 Task: Create a due date automation trigger when advanced on, on the wednesday before a card is due add fields without custom field "Resume" set to a number greater than 1 and lower or equal to 10 at 11:00 AM.
Action: Mouse moved to (1188, 91)
Screenshot: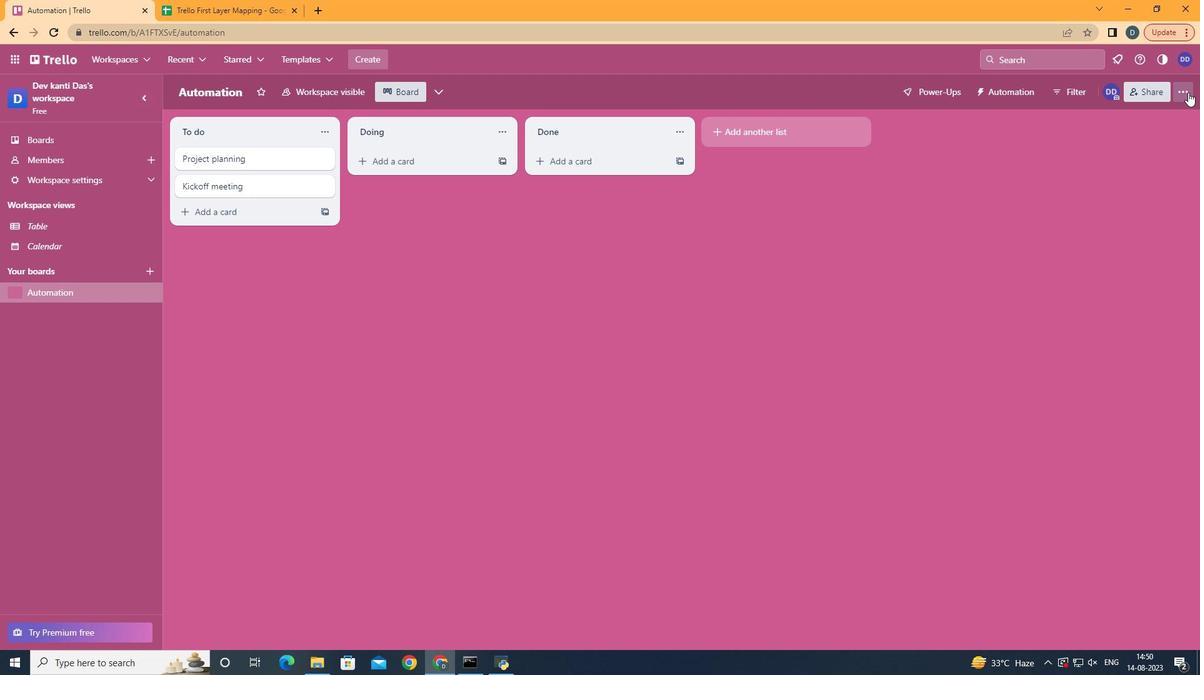 
Action: Mouse pressed left at (1188, 91)
Screenshot: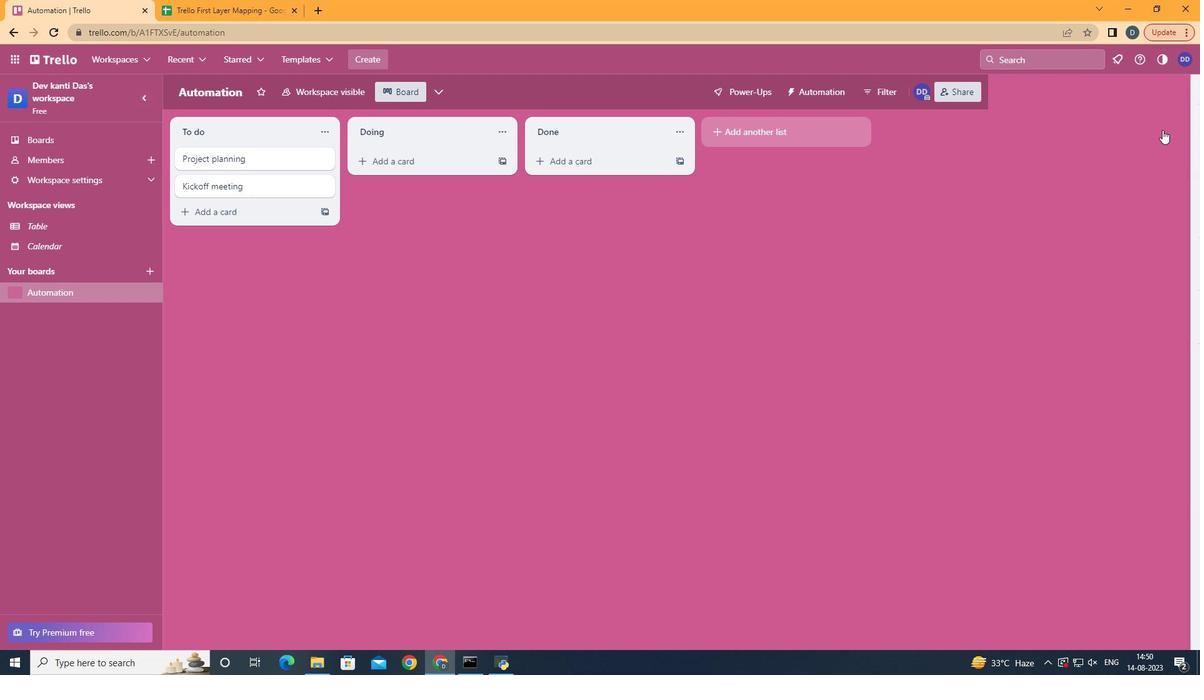 
Action: Mouse moved to (1111, 263)
Screenshot: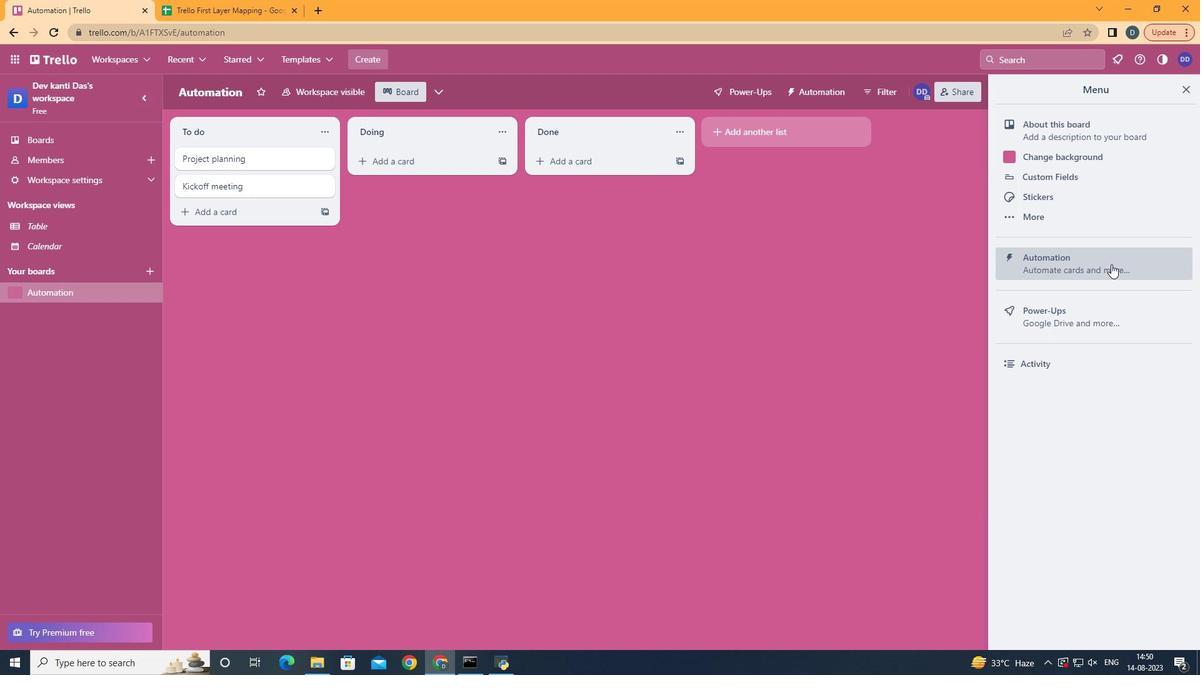 
Action: Mouse pressed left at (1111, 263)
Screenshot: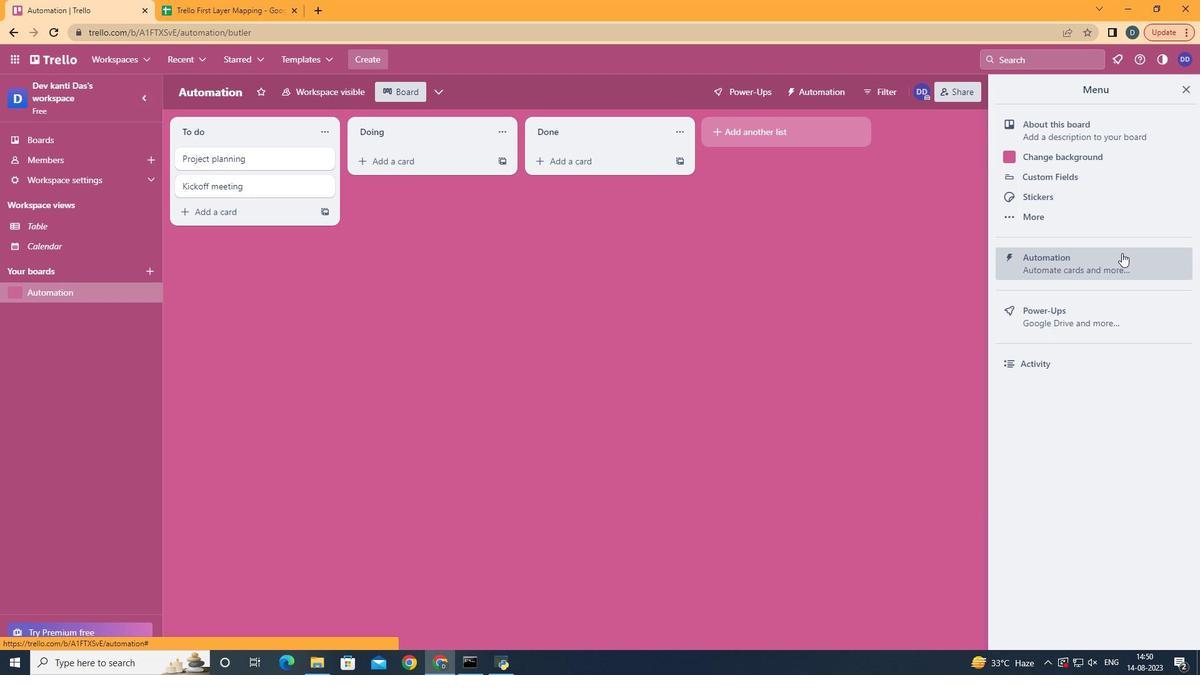 
Action: Mouse moved to (260, 247)
Screenshot: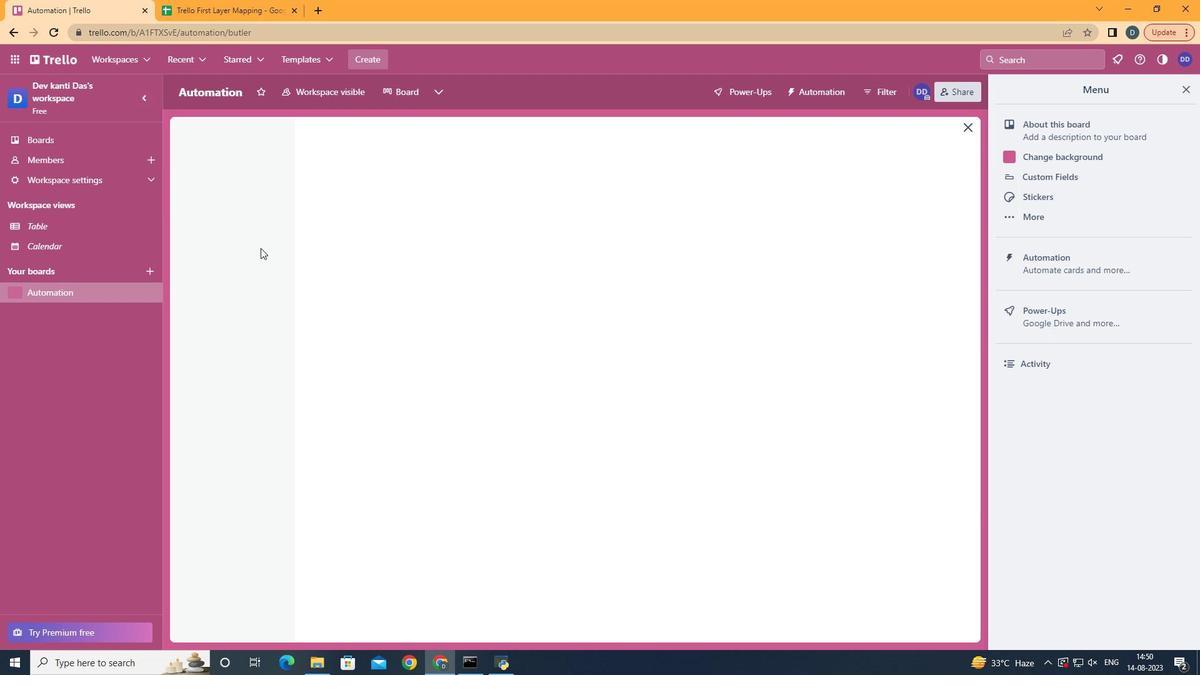
Action: Mouse pressed left at (260, 247)
Screenshot: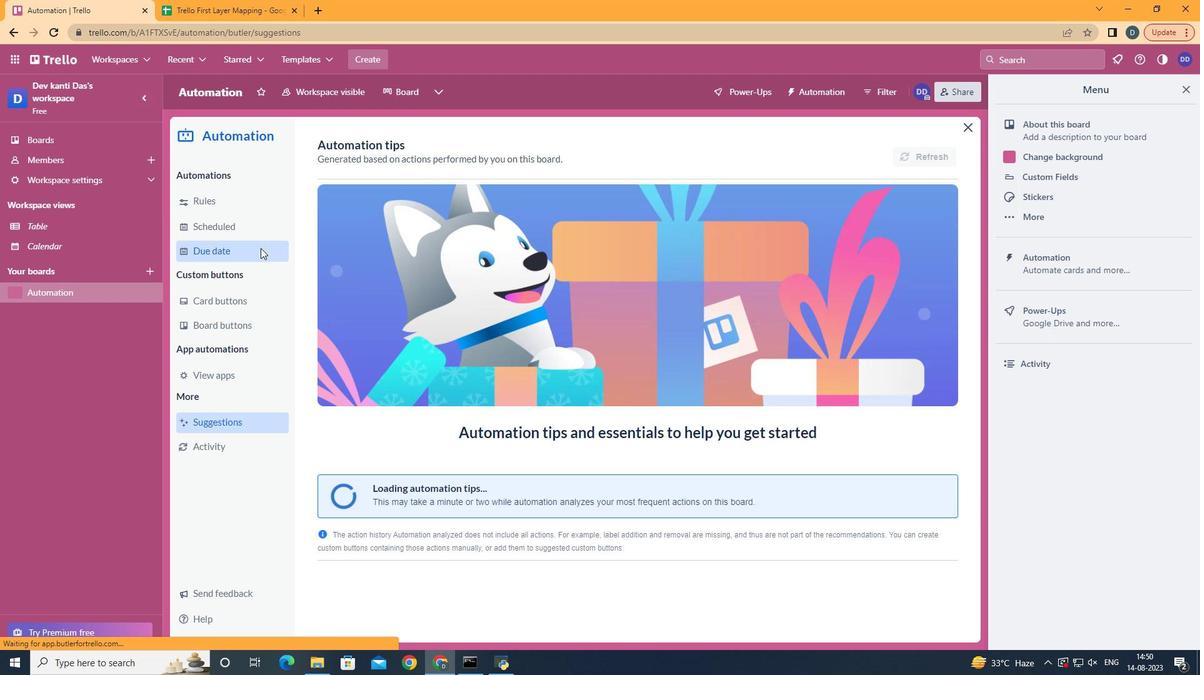 
Action: Mouse moved to (881, 147)
Screenshot: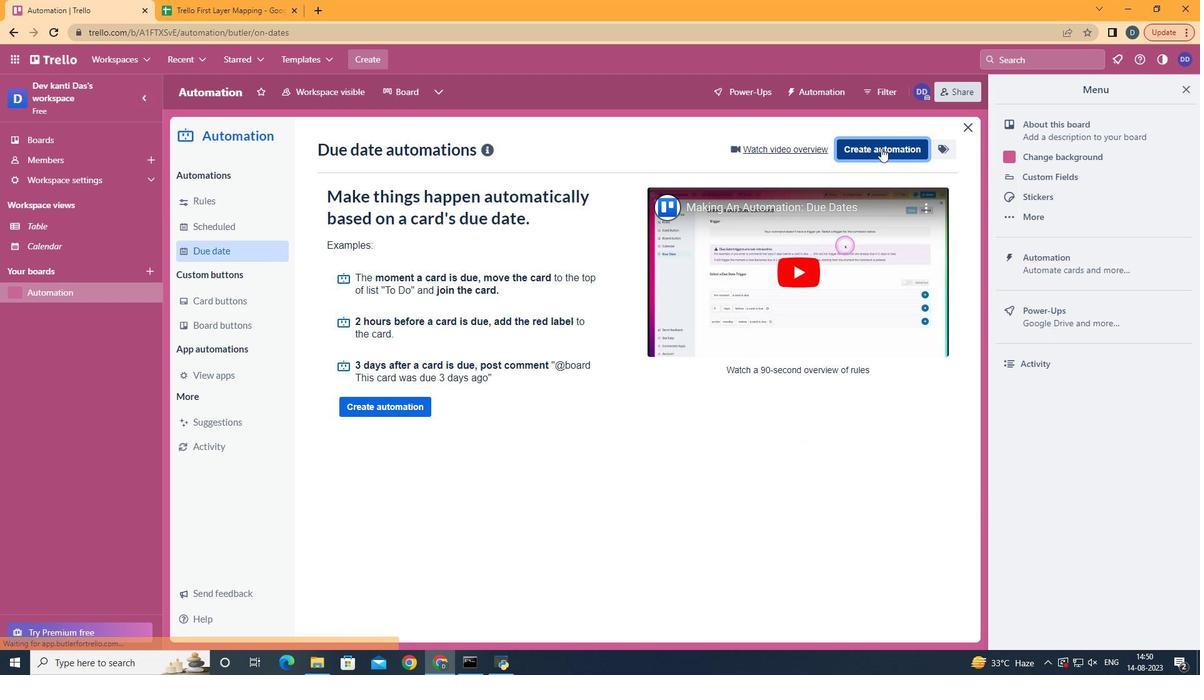 
Action: Mouse pressed left at (881, 147)
Screenshot: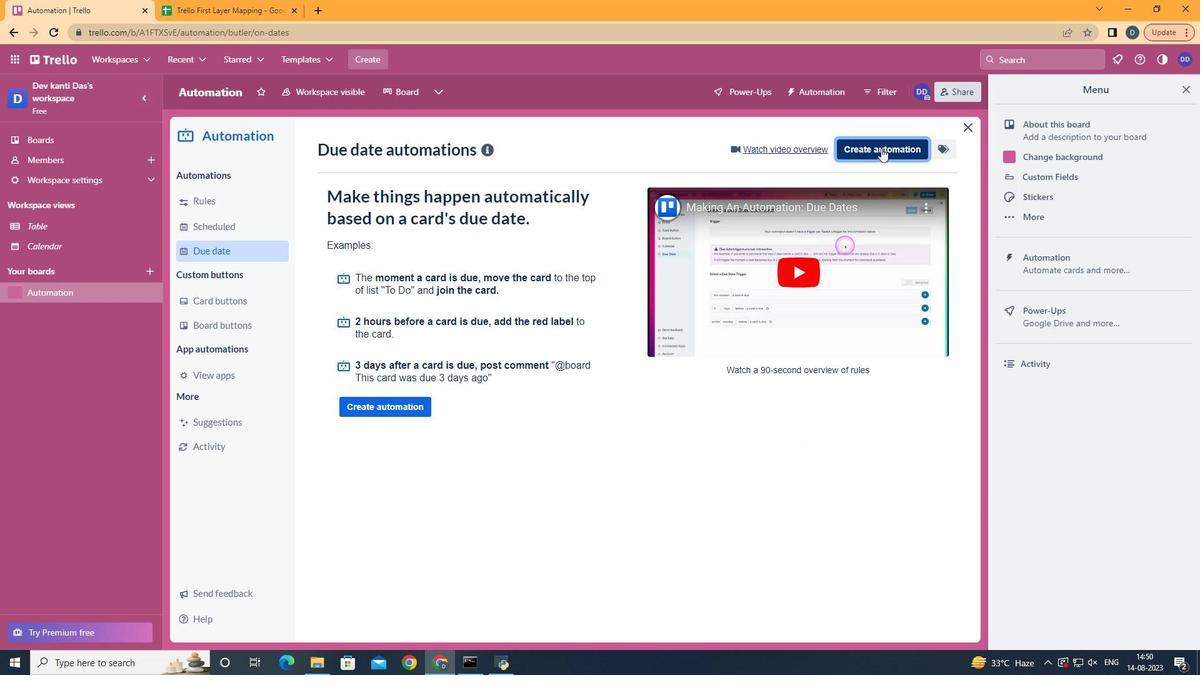 
Action: Mouse moved to (653, 268)
Screenshot: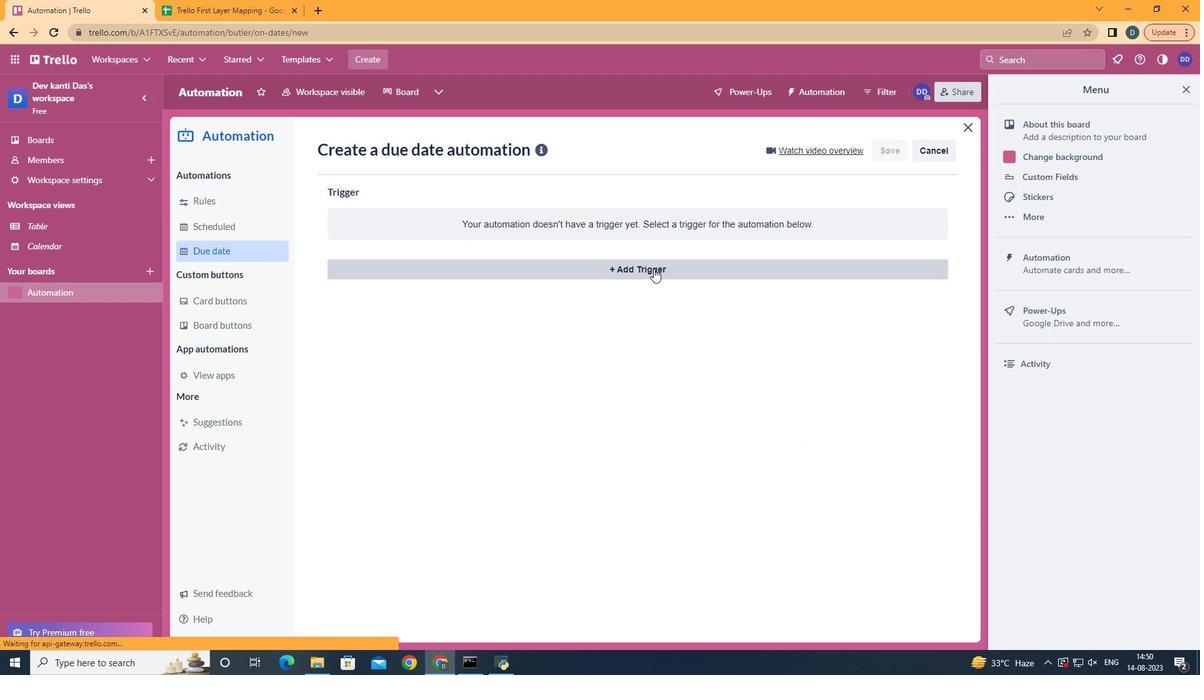 
Action: Mouse pressed left at (653, 268)
Screenshot: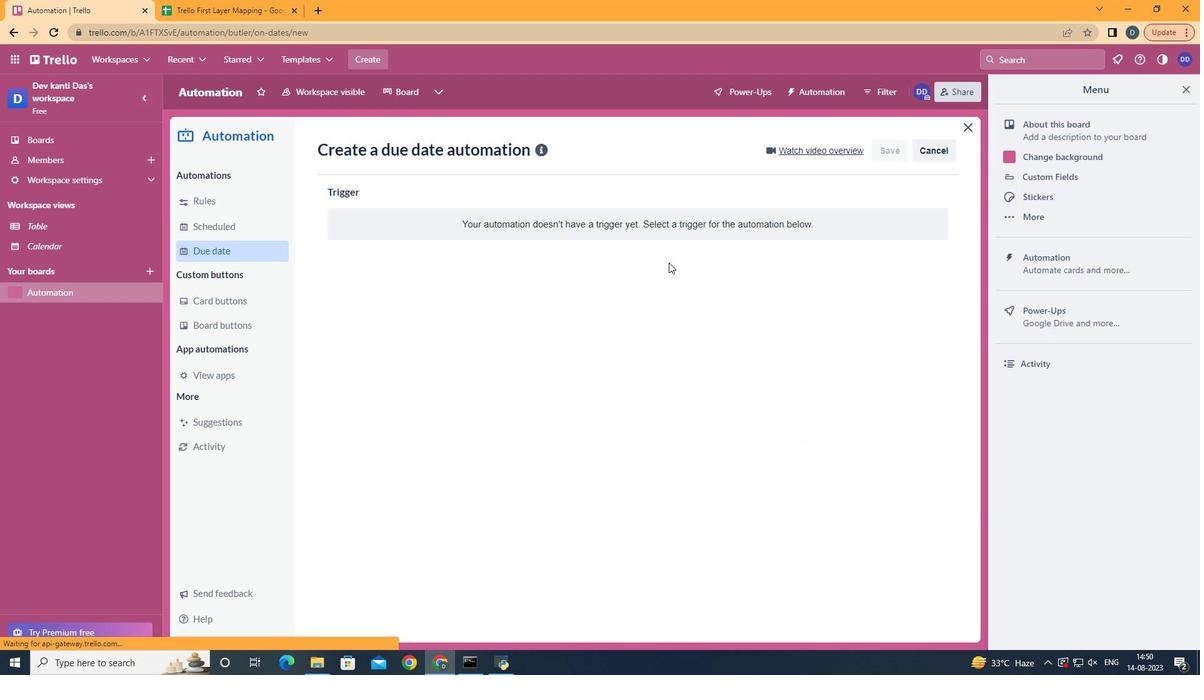 
Action: Mouse moved to (420, 370)
Screenshot: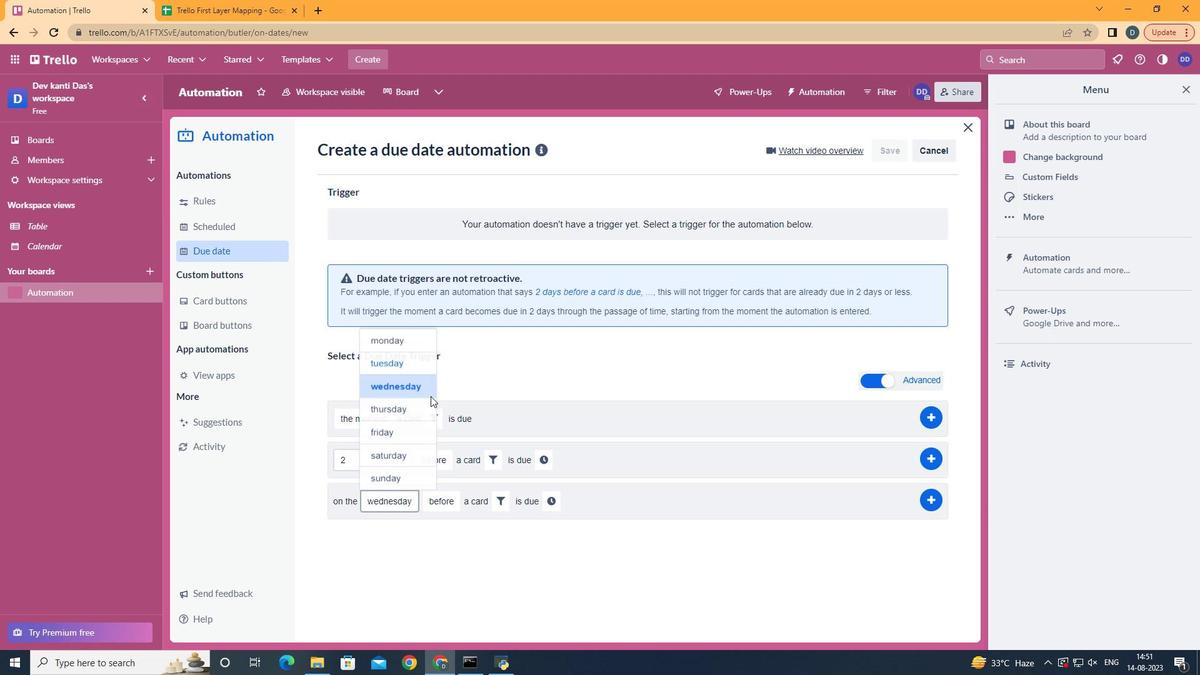 
Action: Mouse pressed left at (420, 370)
Screenshot: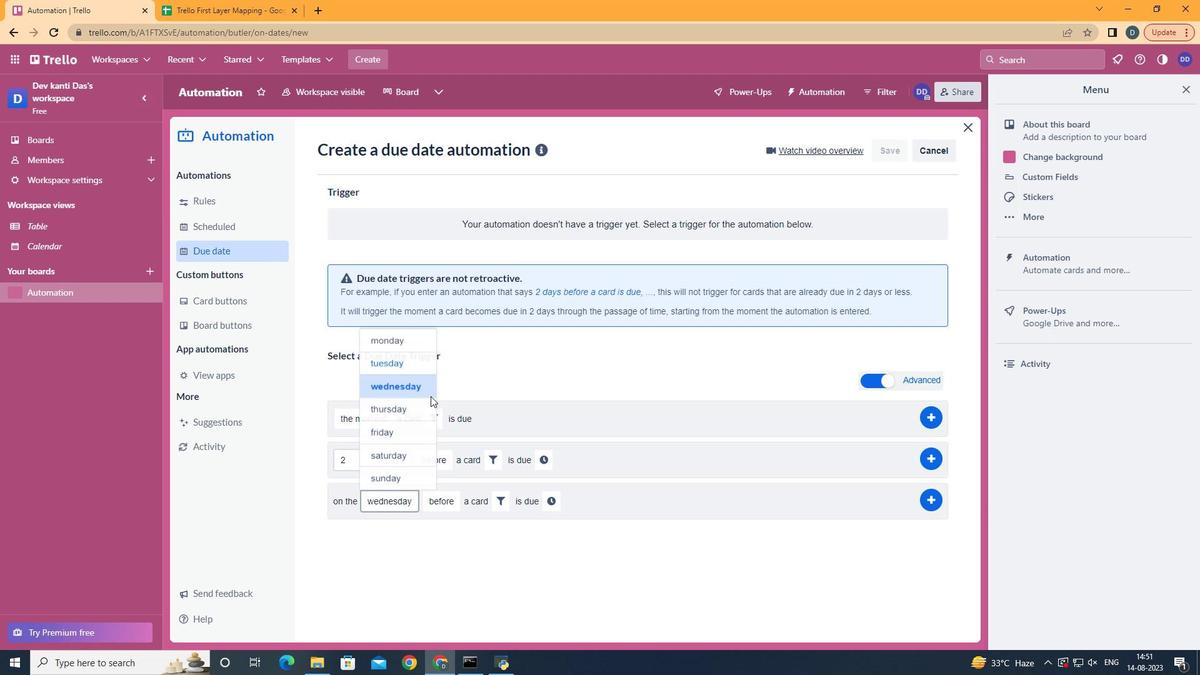 
Action: Mouse moved to (495, 492)
Screenshot: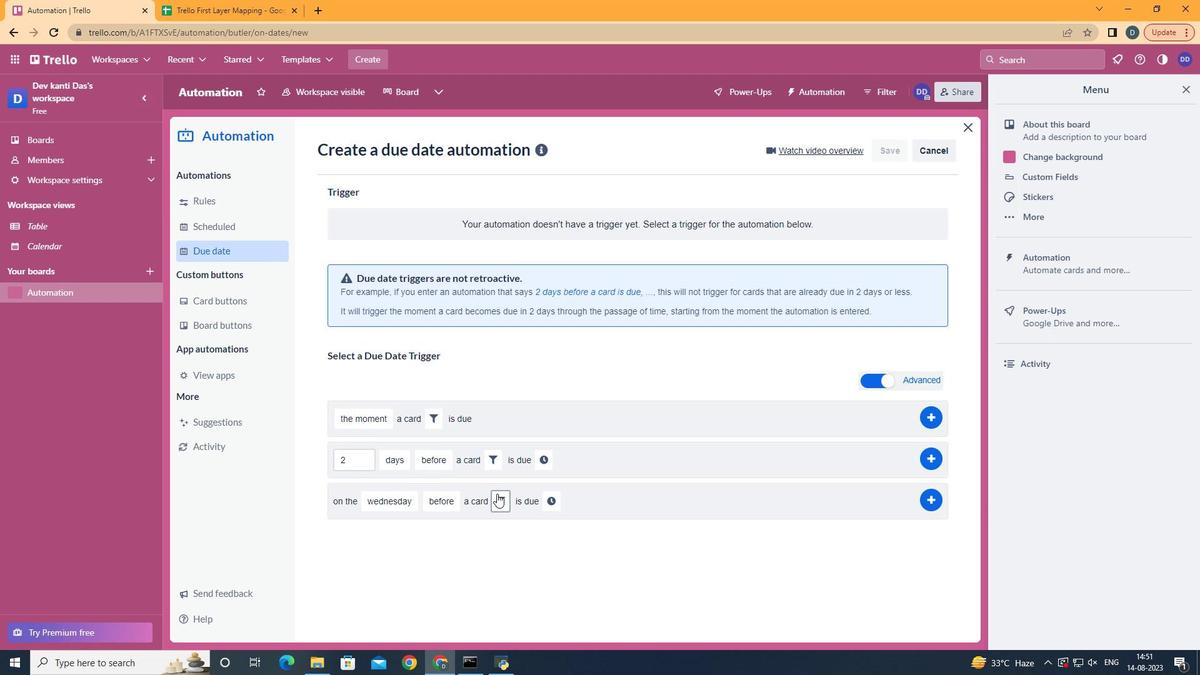 
Action: Mouse pressed left at (495, 492)
Screenshot: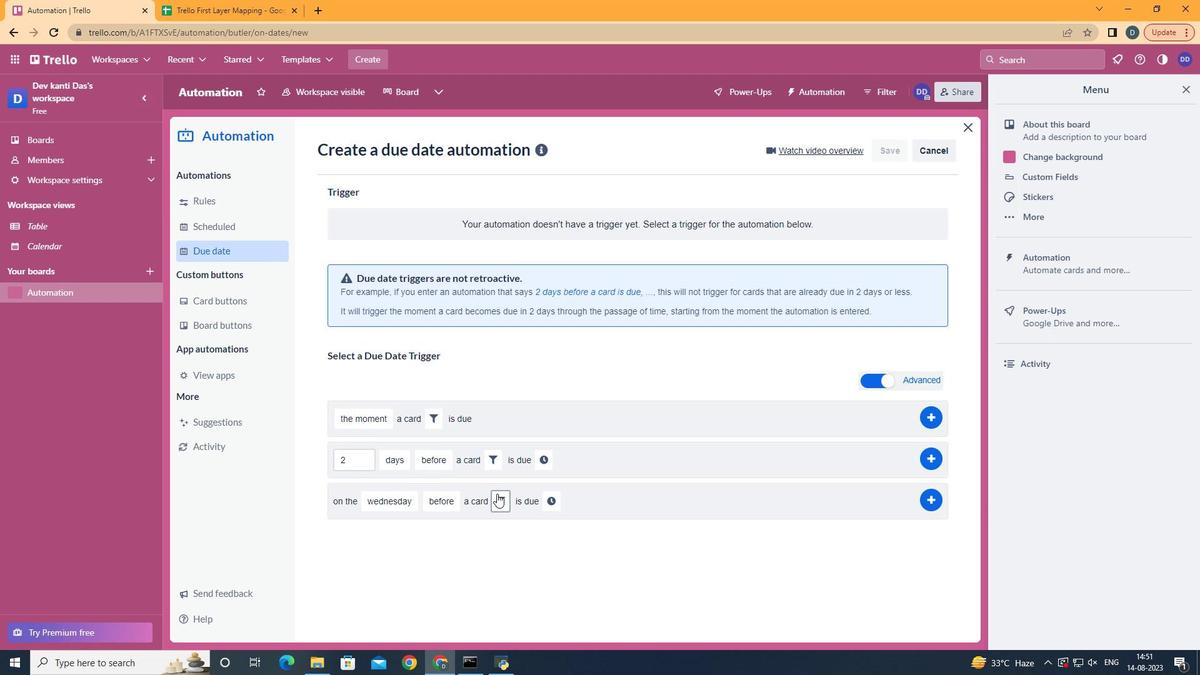 
Action: Mouse moved to (709, 547)
Screenshot: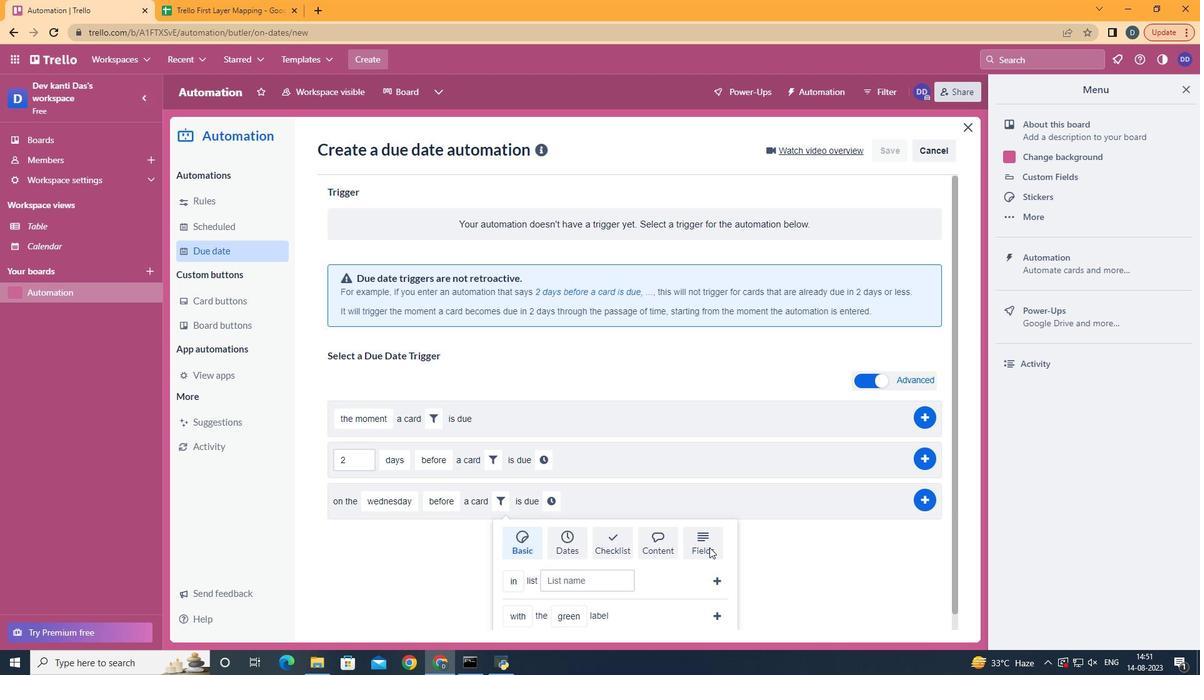 
Action: Mouse pressed left at (709, 547)
Screenshot: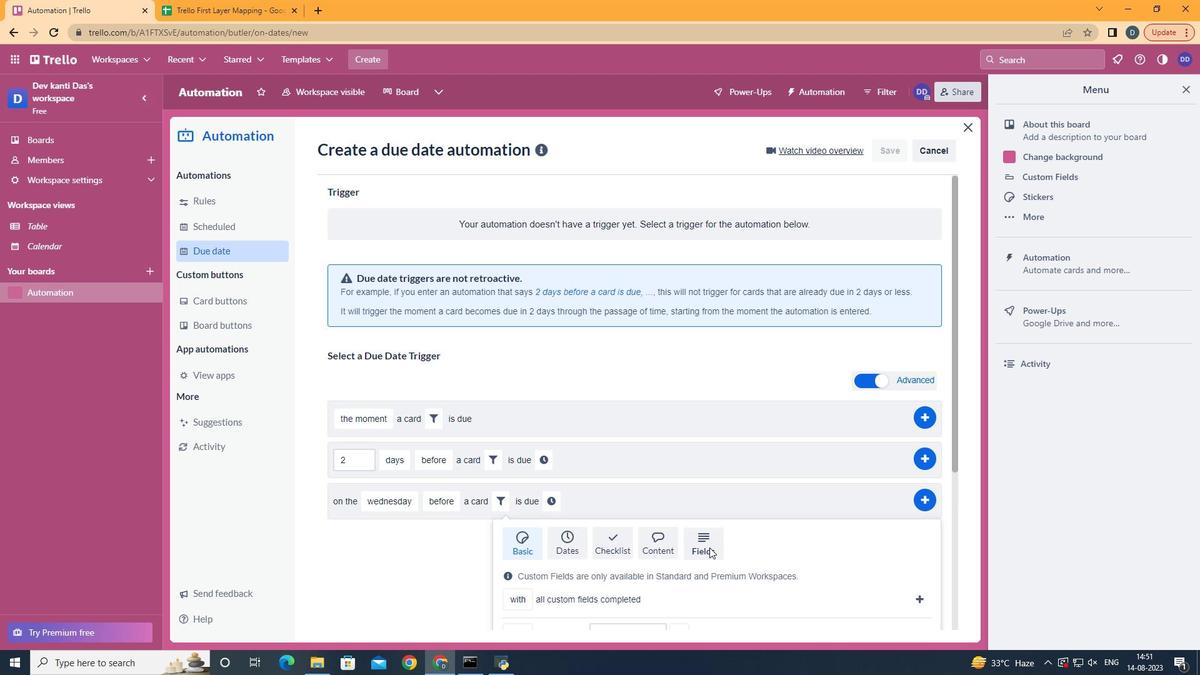 
Action: Mouse scrolled (709, 546) with delta (0, 0)
Screenshot: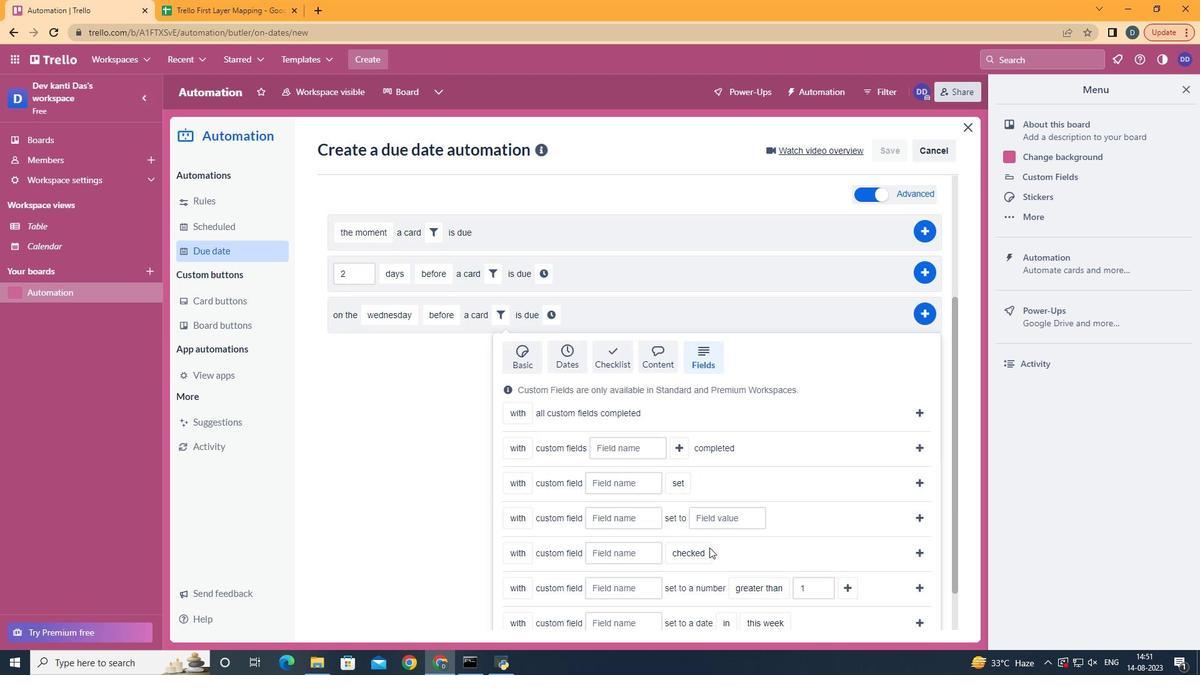 
Action: Mouse scrolled (709, 546) with delta (0, 0)
Screenshot: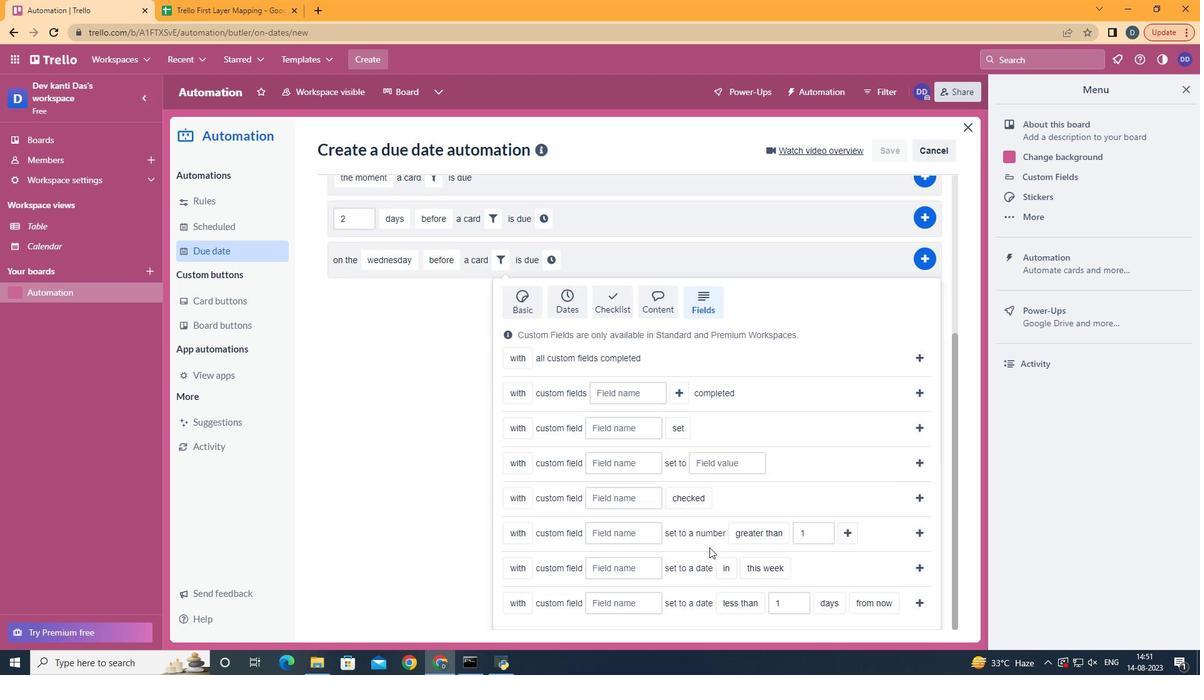 
Action: Mouse scrolled (709, 546) with delta (0, 0)
Screenshot: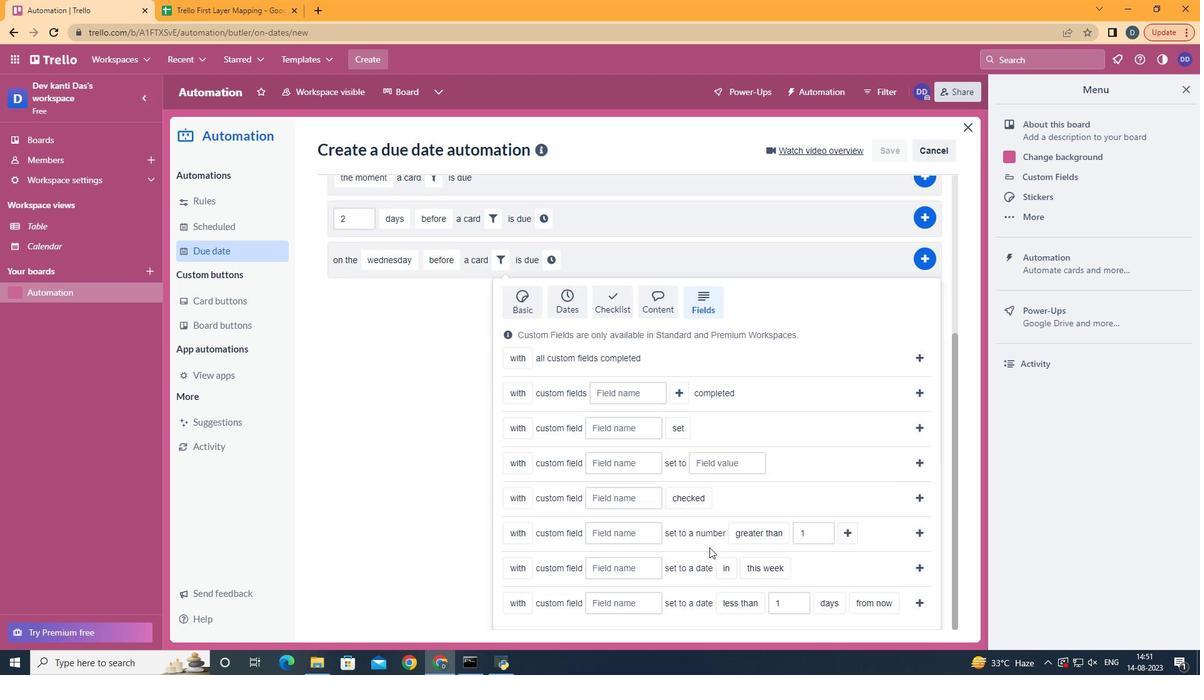 
Action: Mouse scrolled (709, 546) with delta (0, 0)
Screenshot: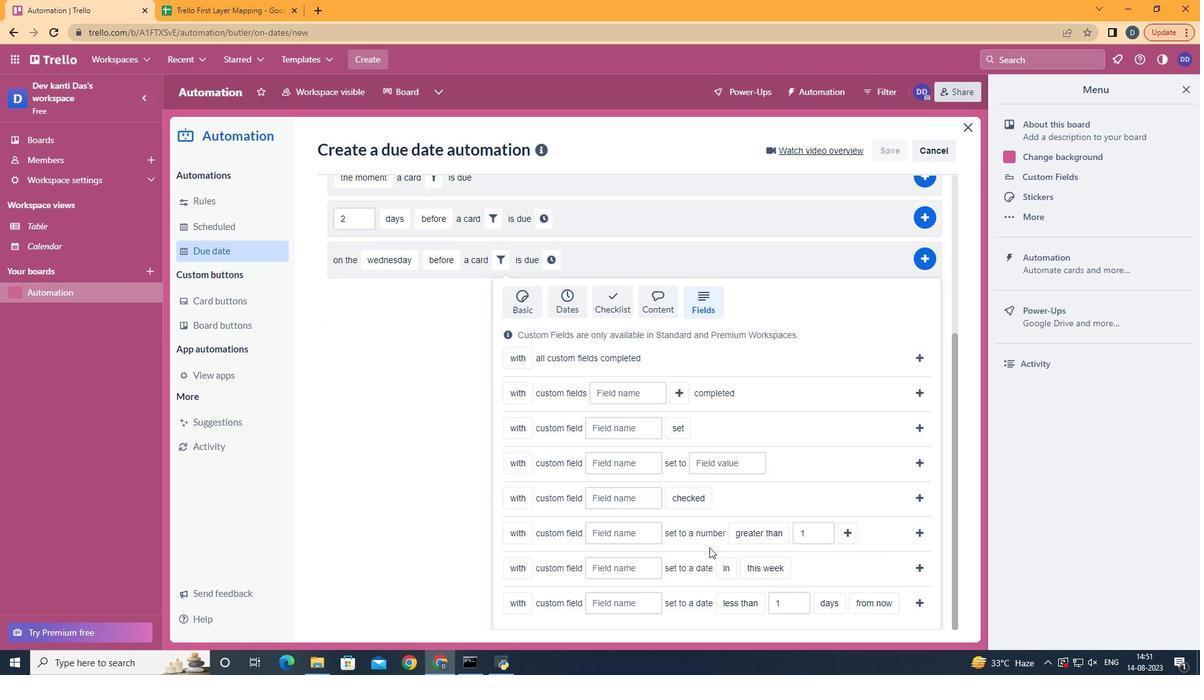 
Action: Mouse scrolled (709, 546) with delta (0, 0)
Screenshot: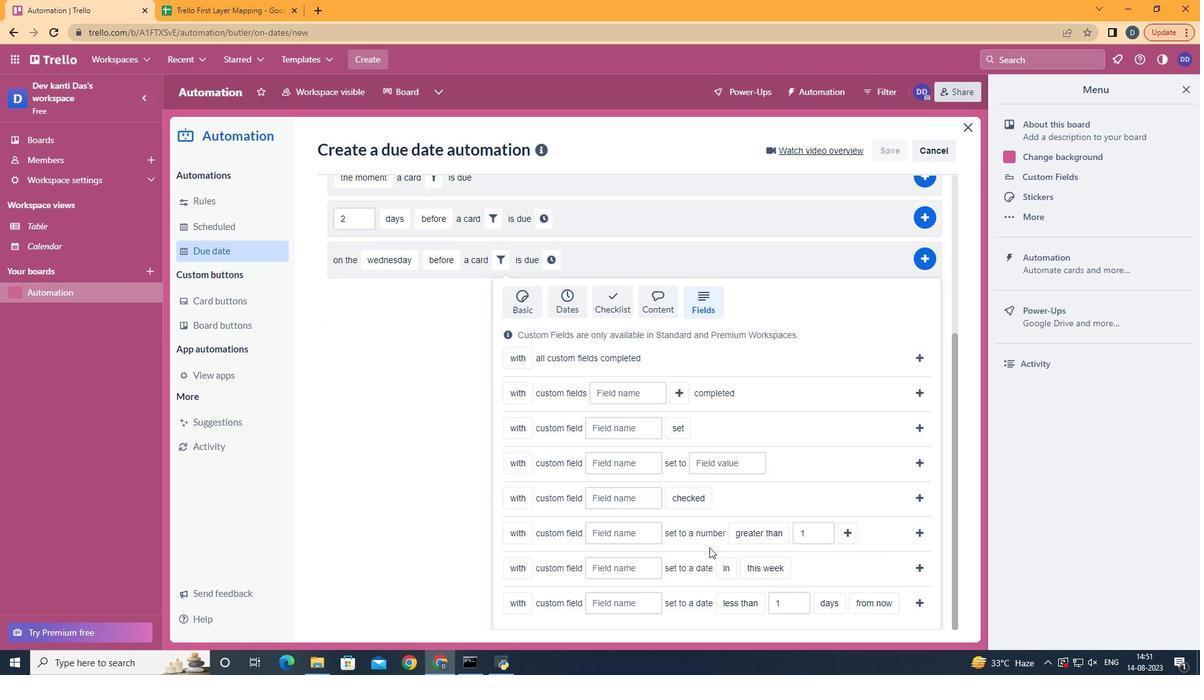
Action: Mouse scrolled (709, 546) with delta (0, 0)
Screenshot: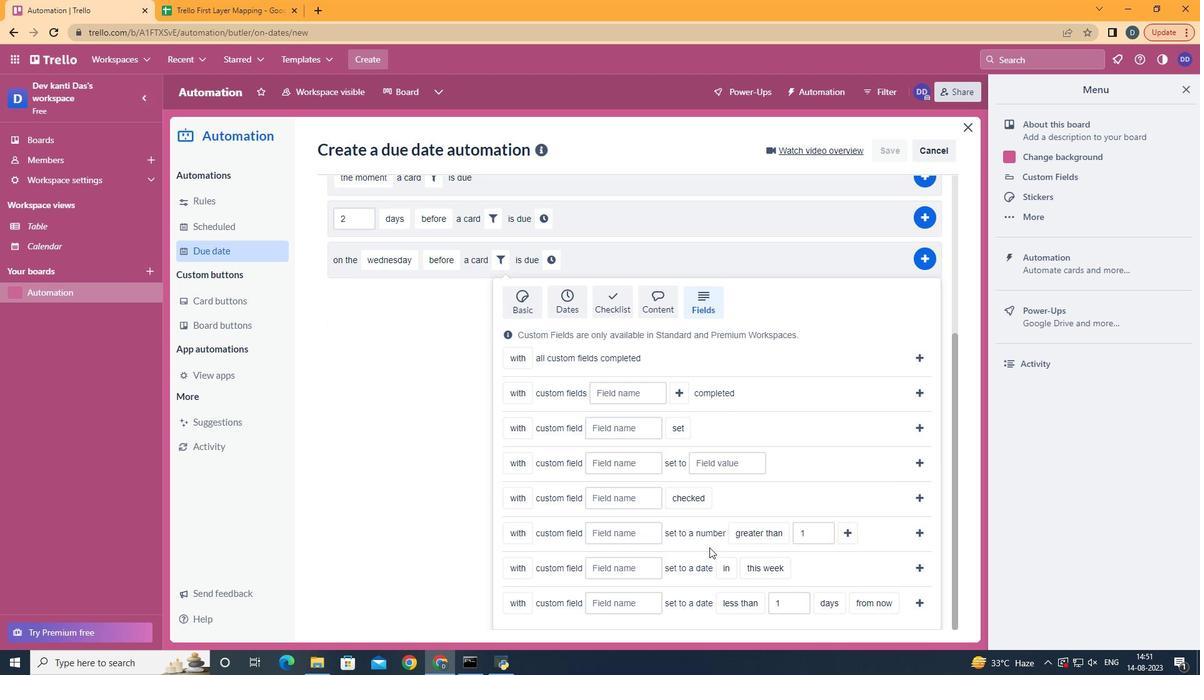 
Action: Mouse scrolled (709, 546) with delta (0, 0)
Screenshot: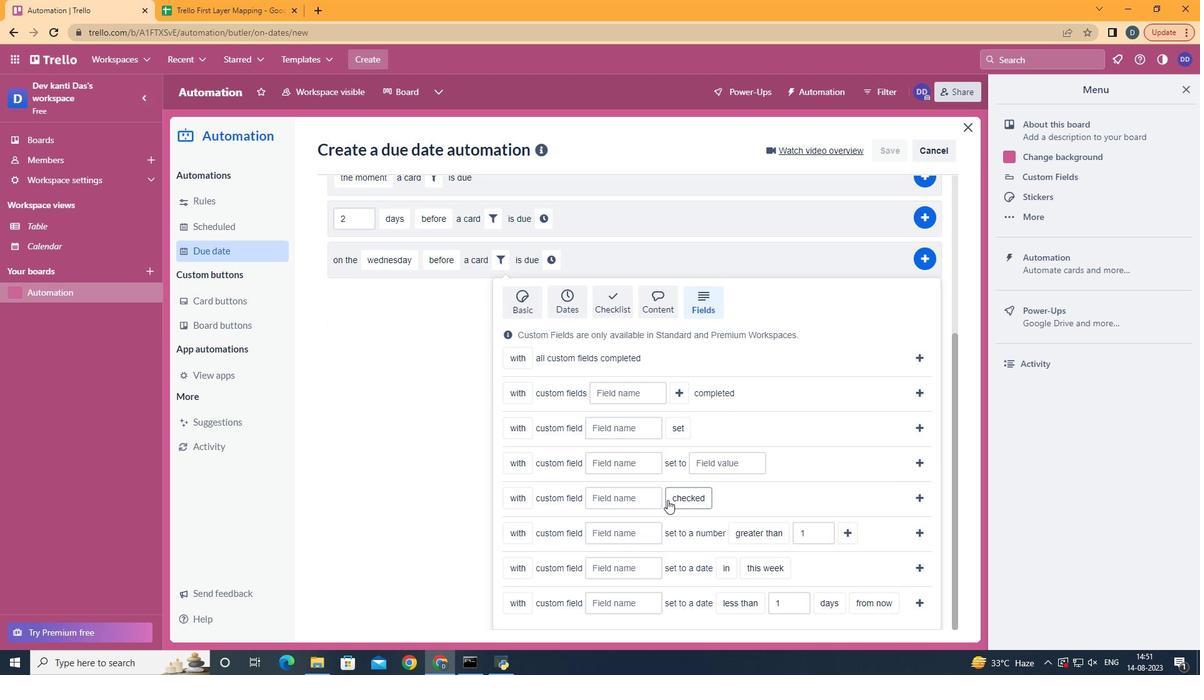 
Action: Mouse scrolled (709, 546) with delta (0, 0)
Screenshot: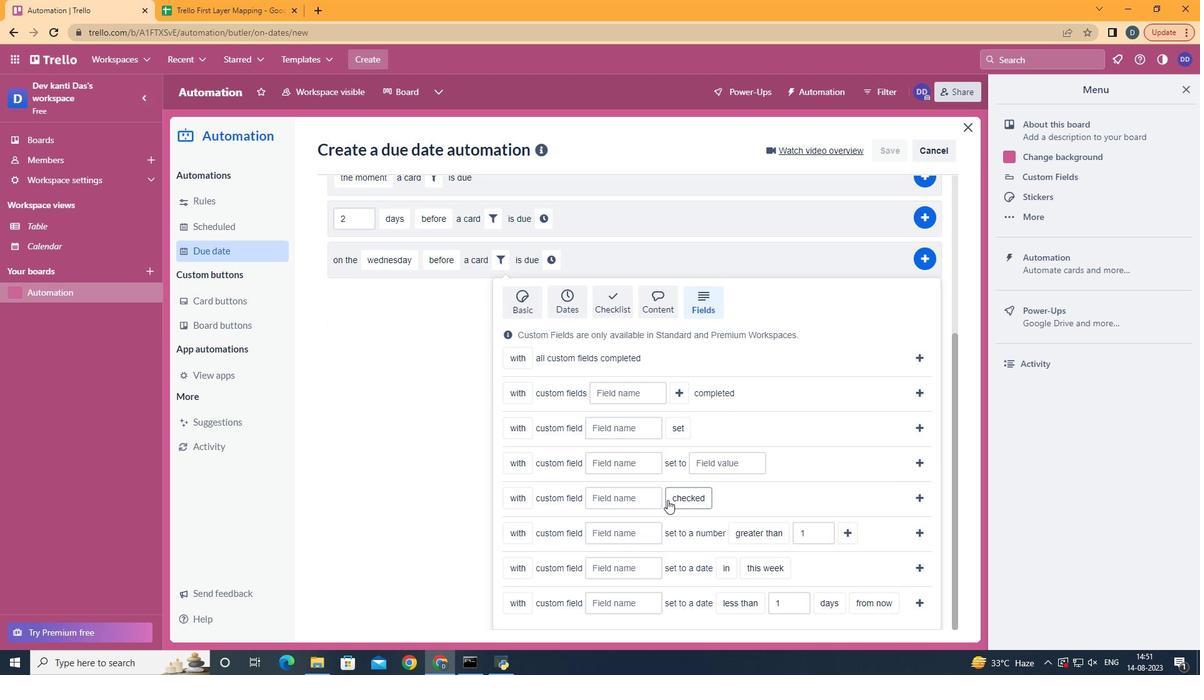 
Action: Mouse scrolled (709, 546) with delta (0, 0)
Screenshot: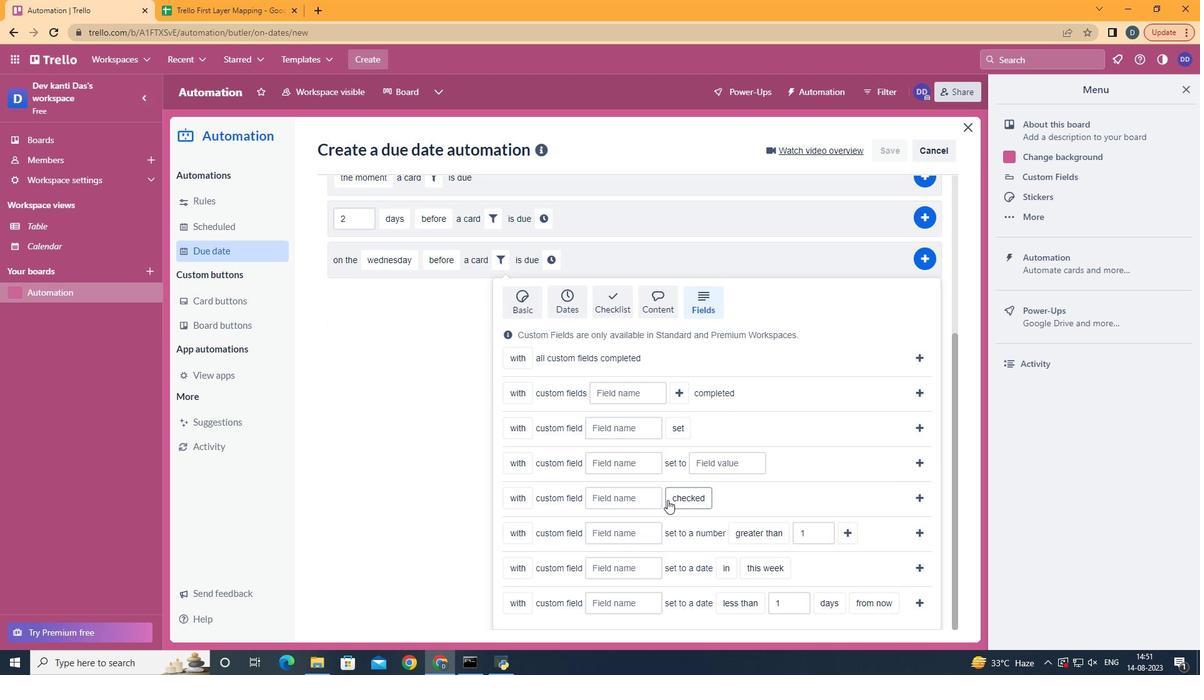 
Action: Mouse moved to (709, 544)
Screenshot: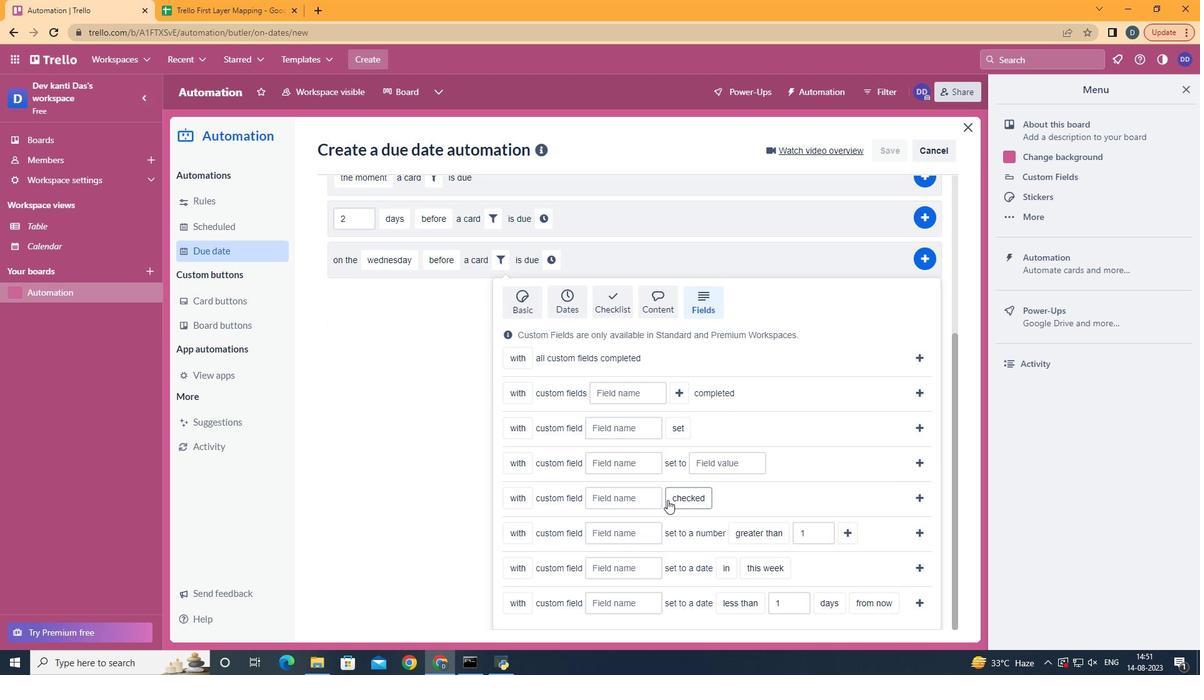 
Action: Mouse scrolled (709, 546) with delta (0, 0)
Screenshot: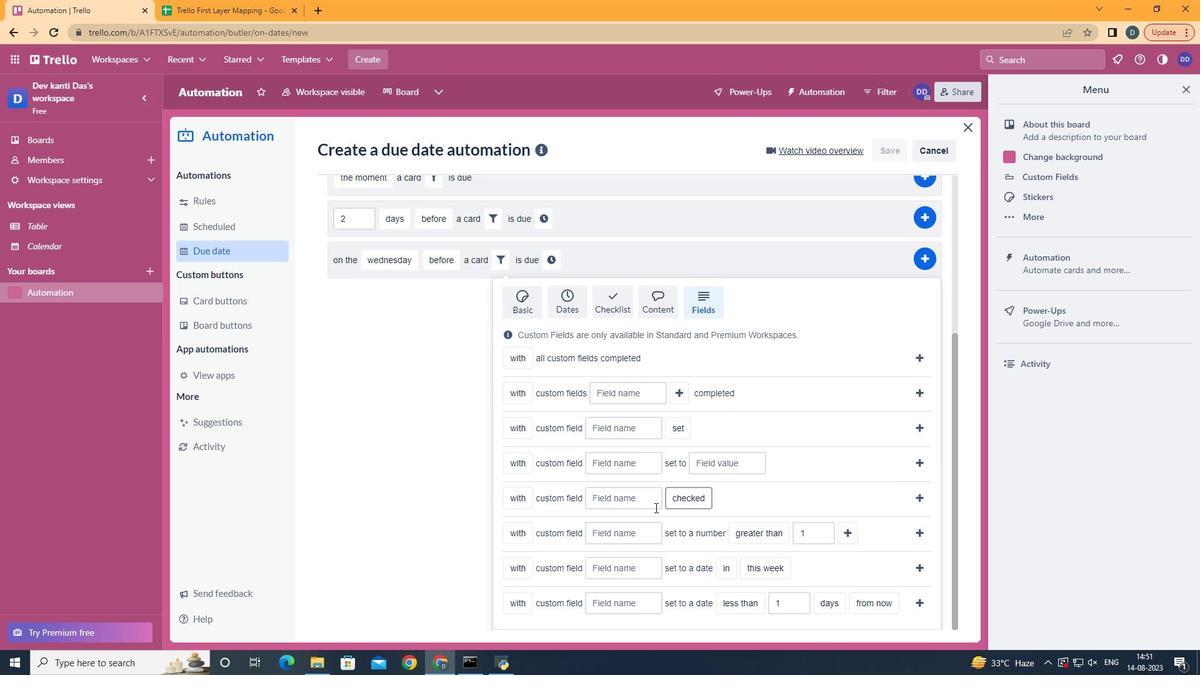 
Action: Mouse moved to (629, 557)
Screenshot: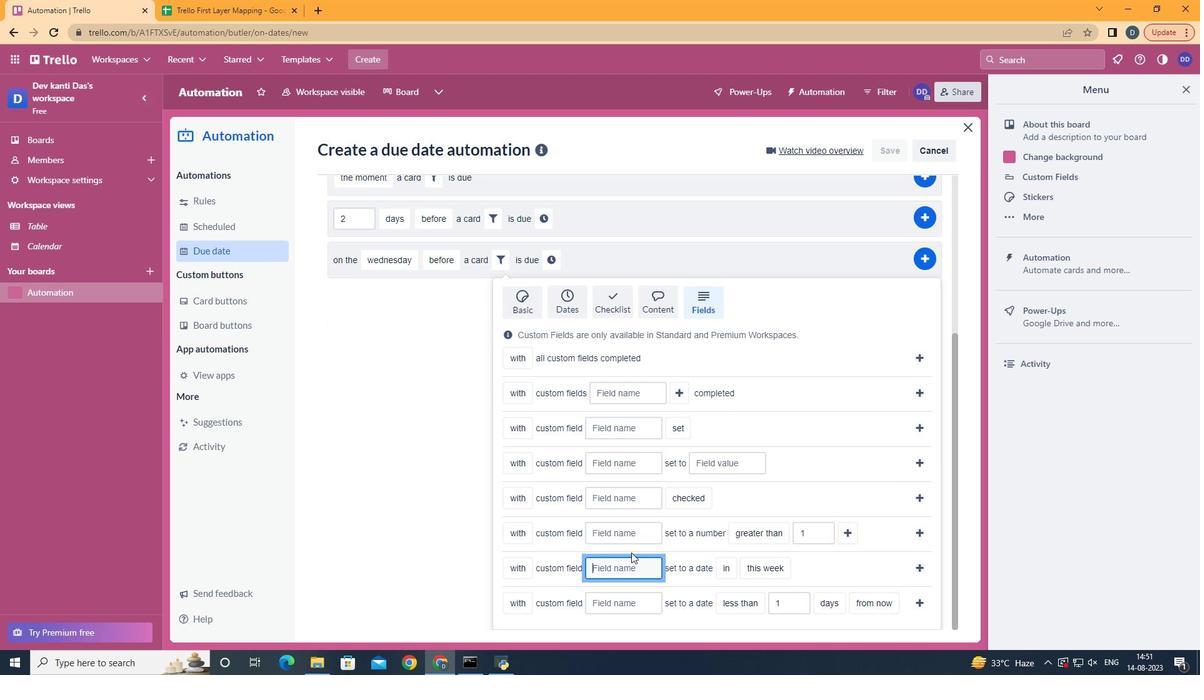 
Action: Mouse pressed left at (629, 557)
Screenshot: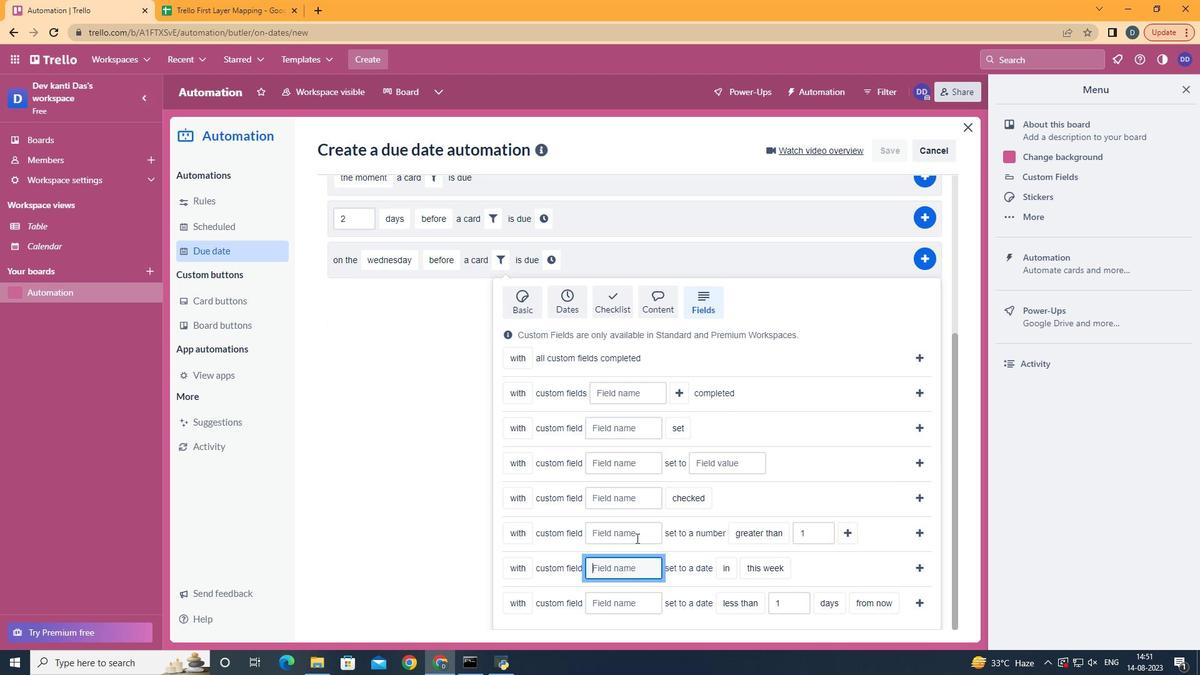 
Action: Mouse moved to (636, 537)
Screenshot: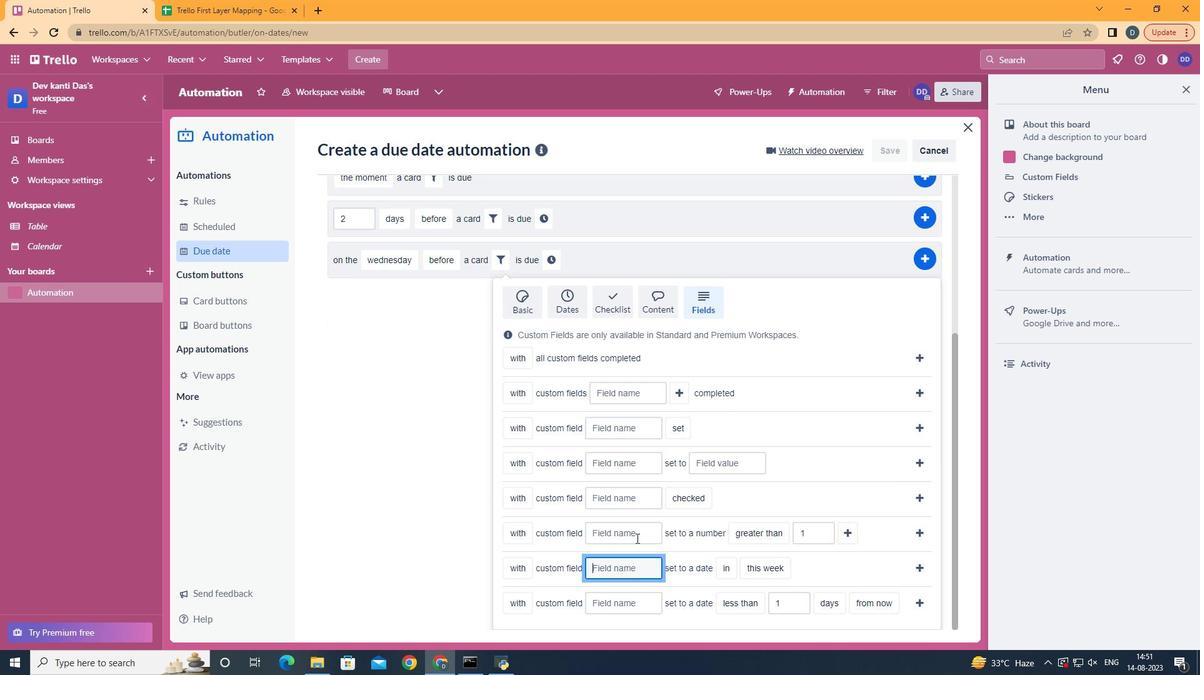 
Action: Mouse pressed left at (636, 537)
Screenshot: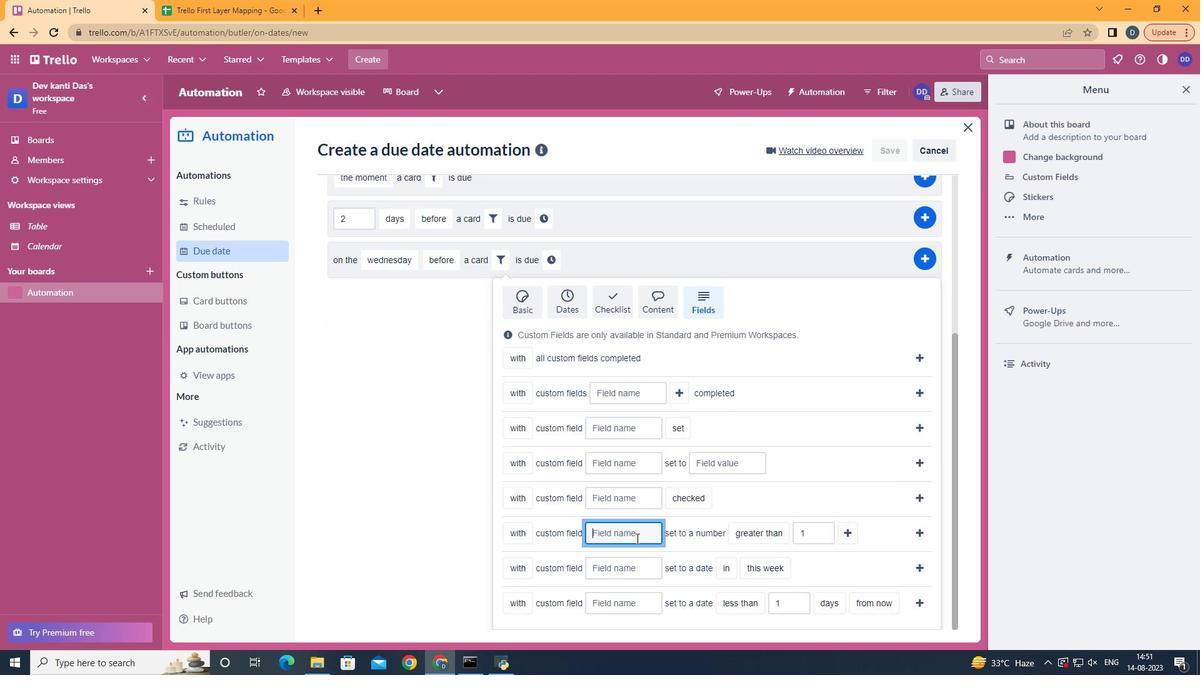 
Action: Key pressed <Key.shift>
Screenshot: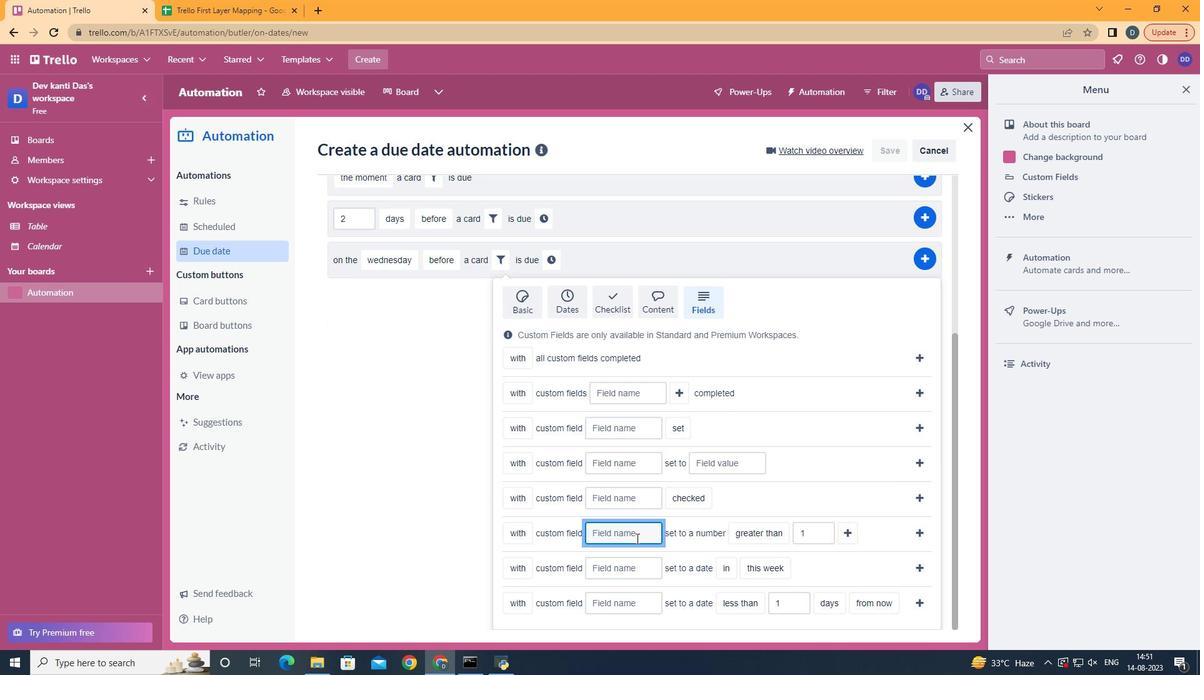 
Action: Mouse moved to (531, 581)
Screenshot: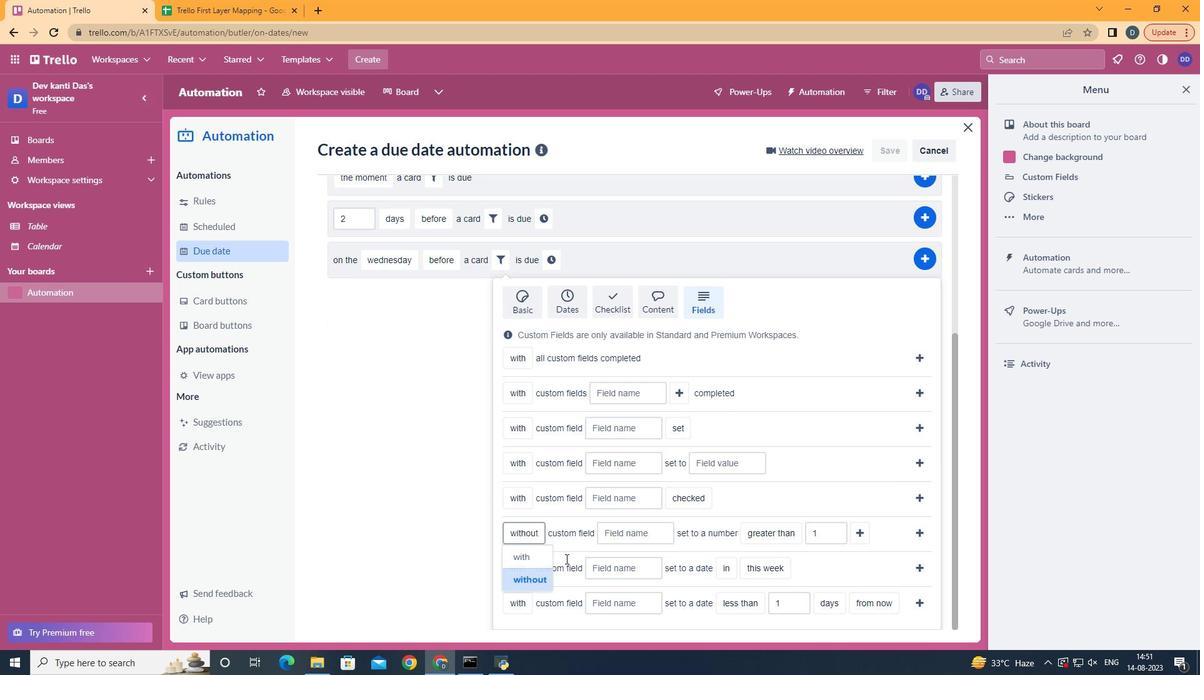 
Action: Mouse pressed left at (531, 581)
Screenshot: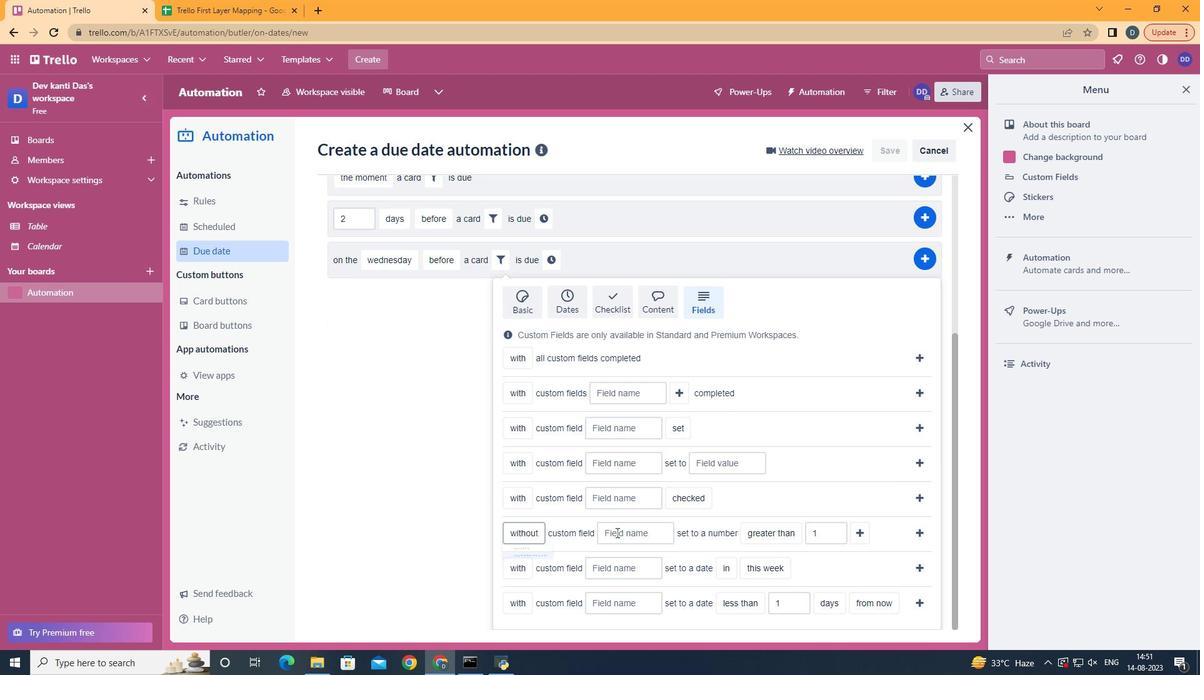 
Action: Mouse moved to (636, 536)
Screenshot: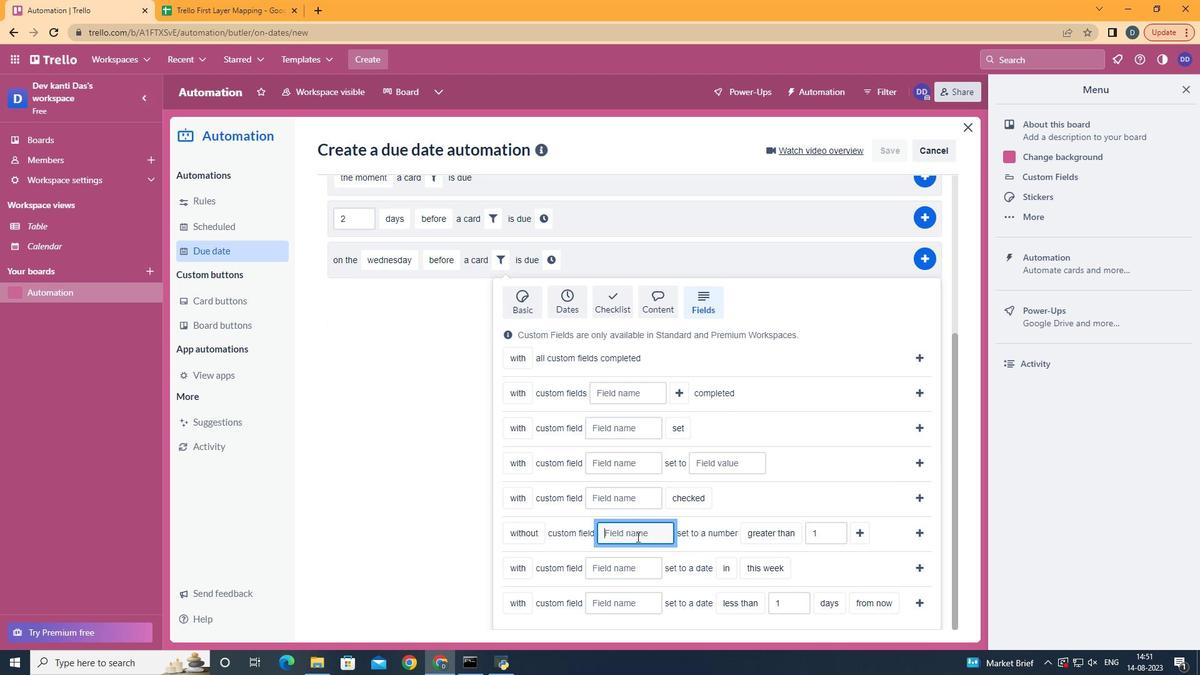 
Action: Mouse pressed left at (636, 536)
Screenshot: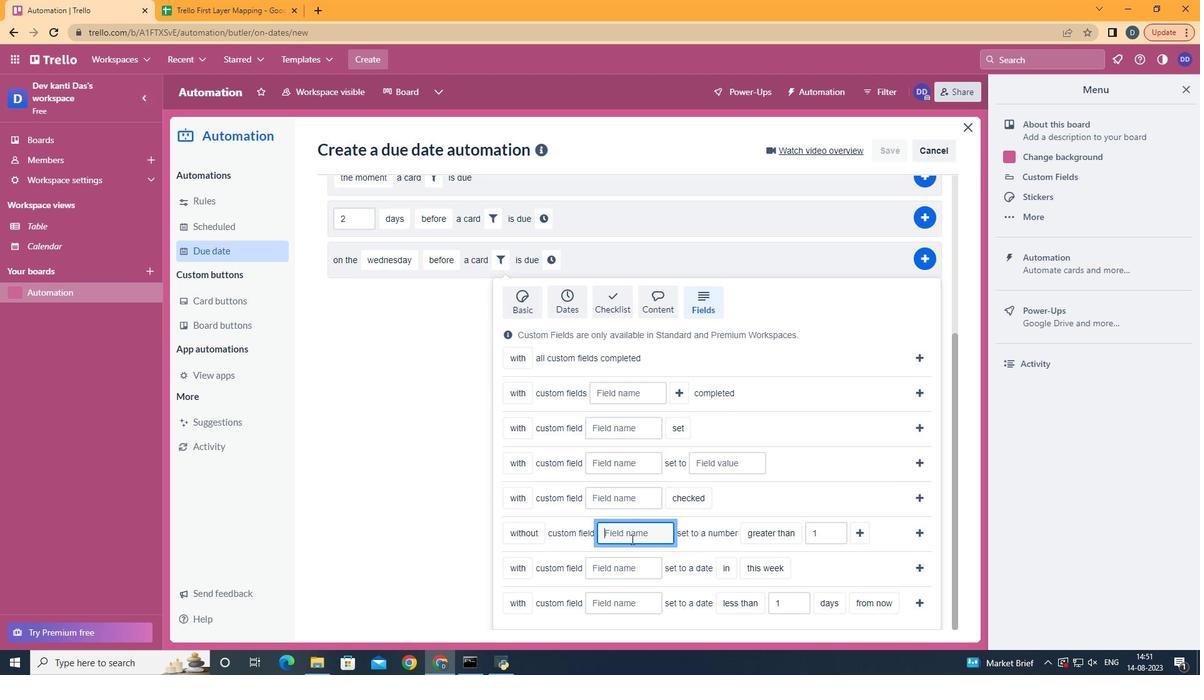 
Action: Mouse moved to (631, 539)
Screenshot: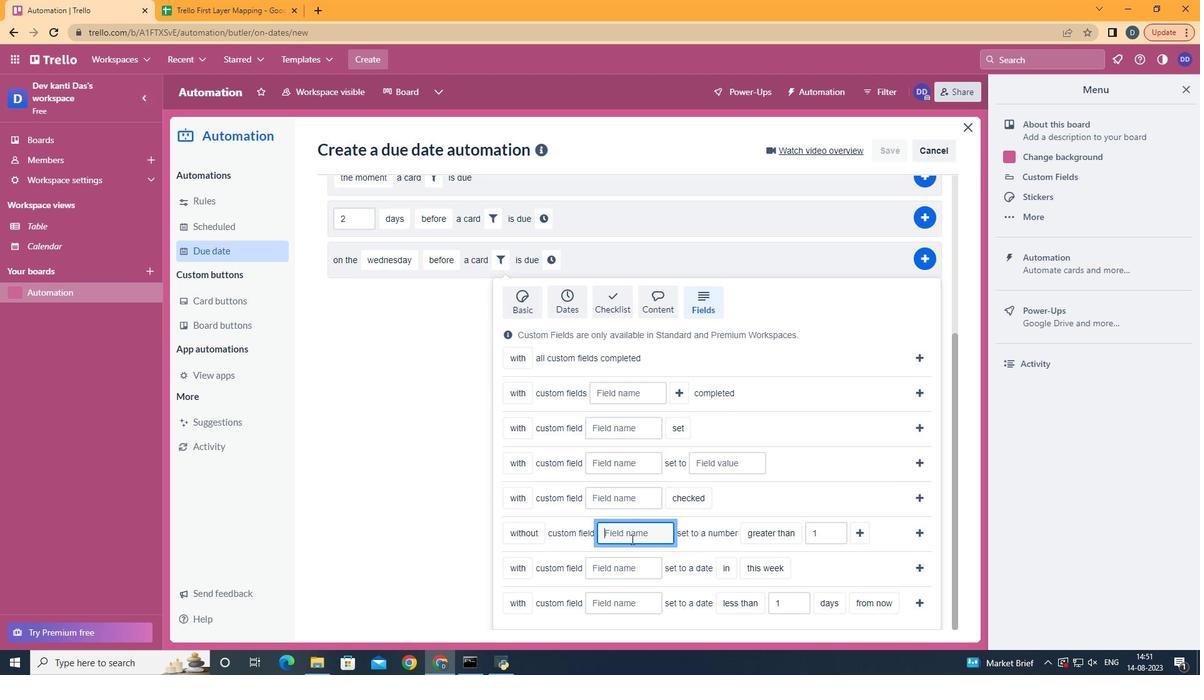 
Action: Key pressed <Key.shift><Key.shift>Resume
Screenshot: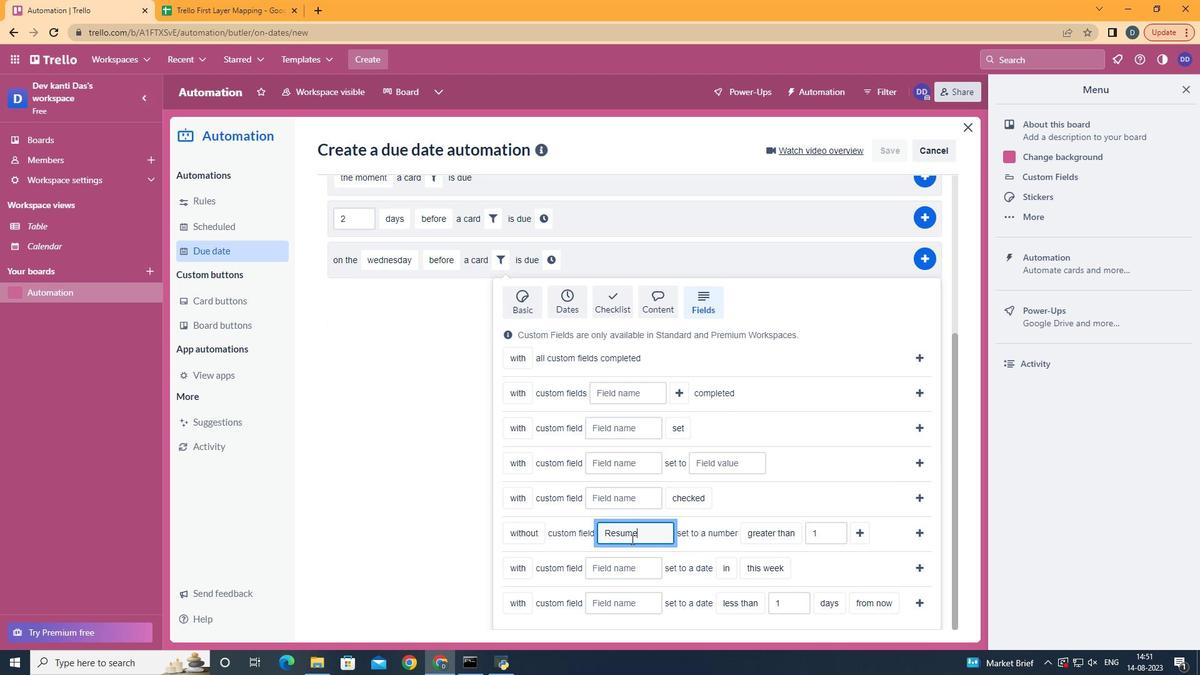 
Action: Mouse moved to (861, 530)
Screenshot: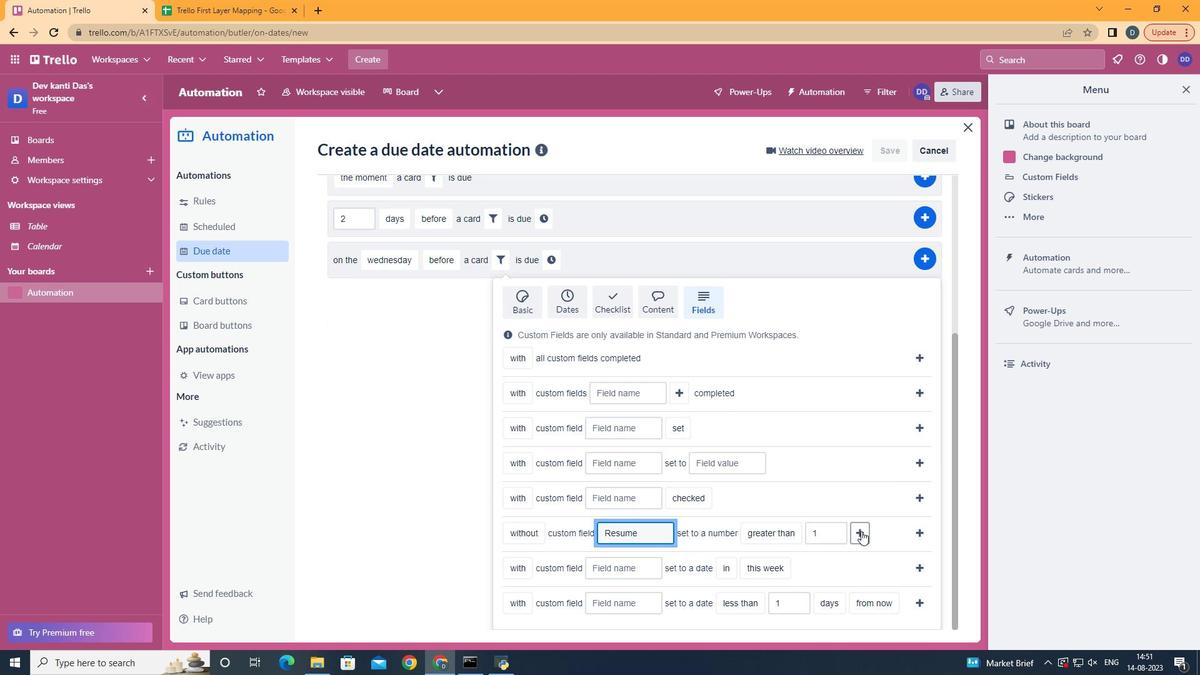 
Action: Mouse pressed left at (861, 530)
Screenshot: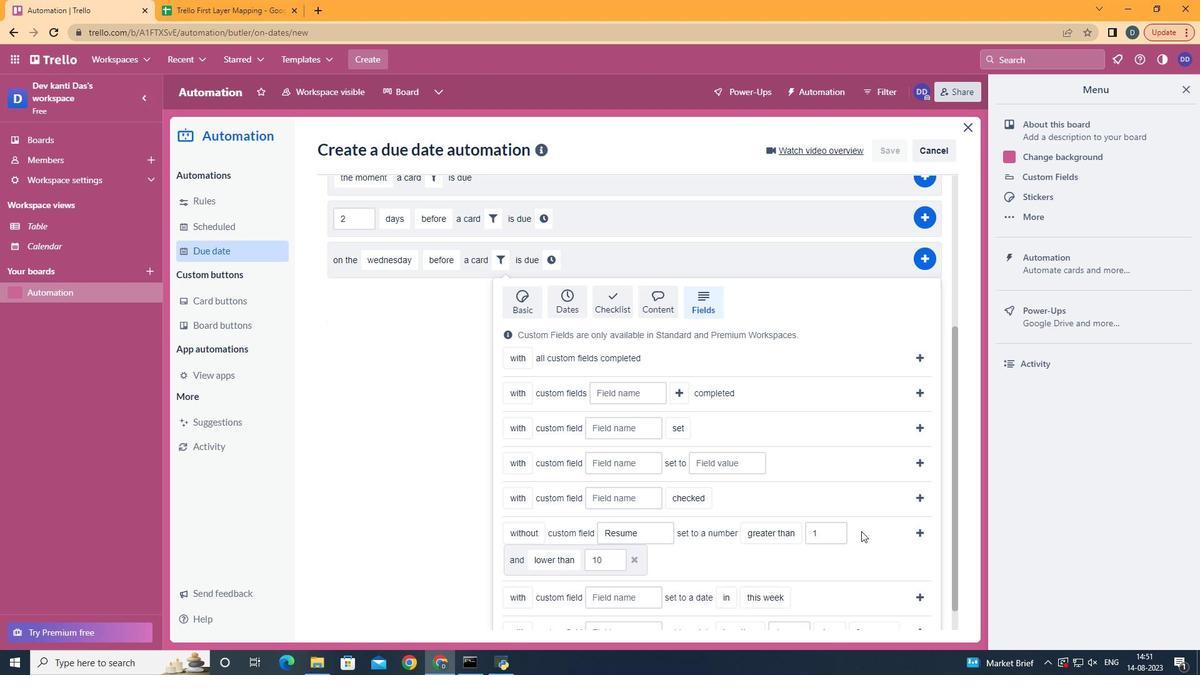 
Action: Mouse moved to (581, 477)
Screenshot: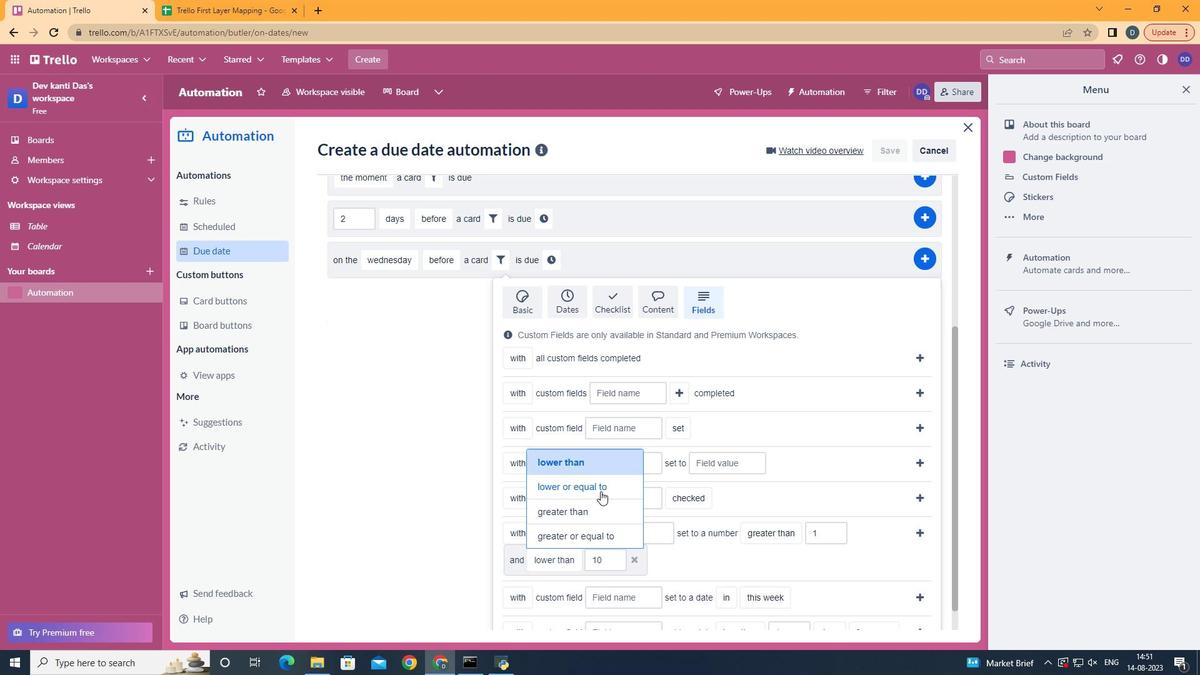 
Action: Mouse pressed left at (581, 477)
Screenshot: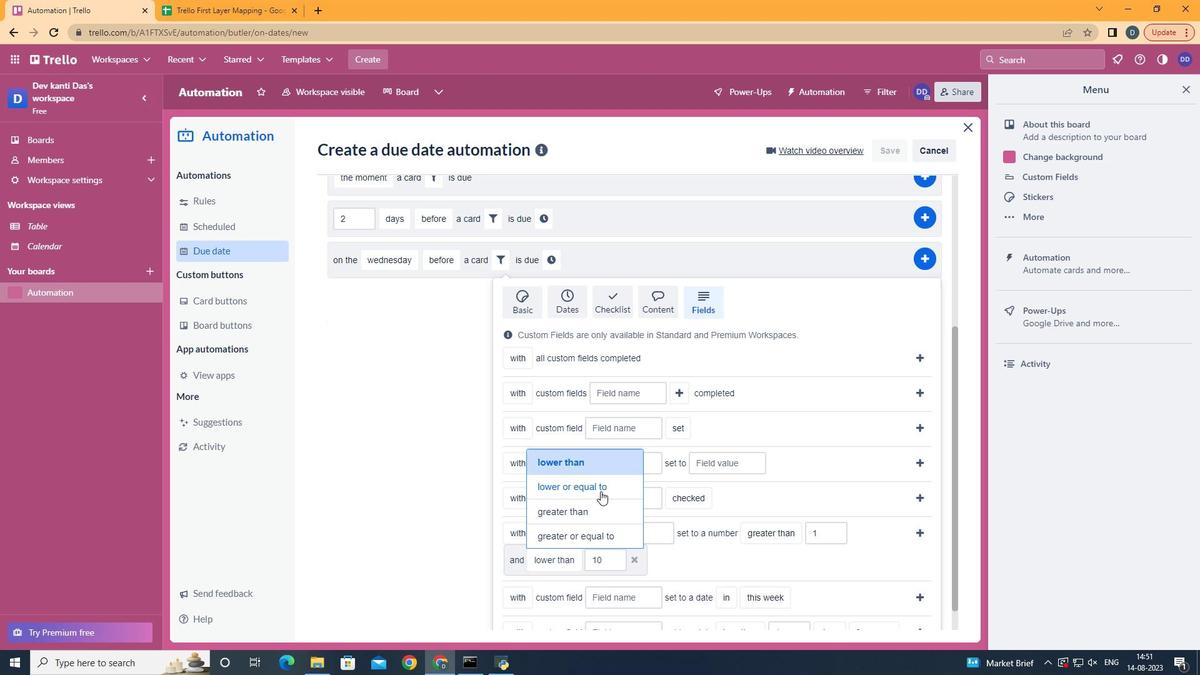 
Action: Mouse moved to (925, 530)
Screenshot: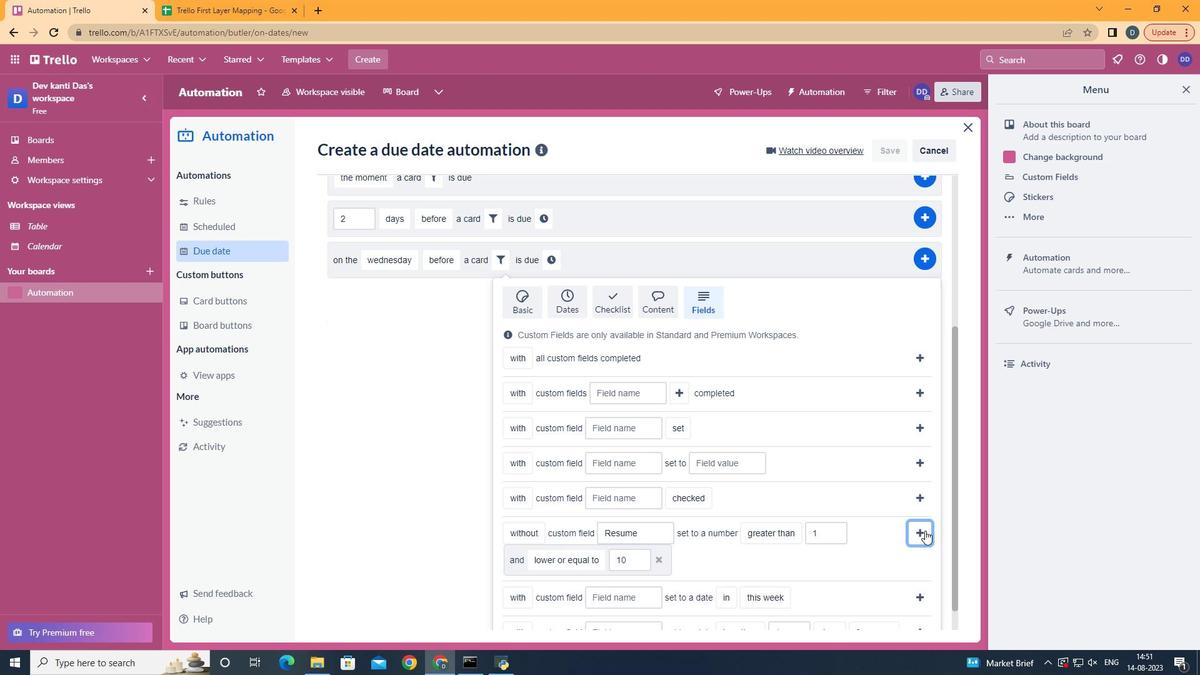 
Action: Mouse pressed left at (925, 530)
Screenshot: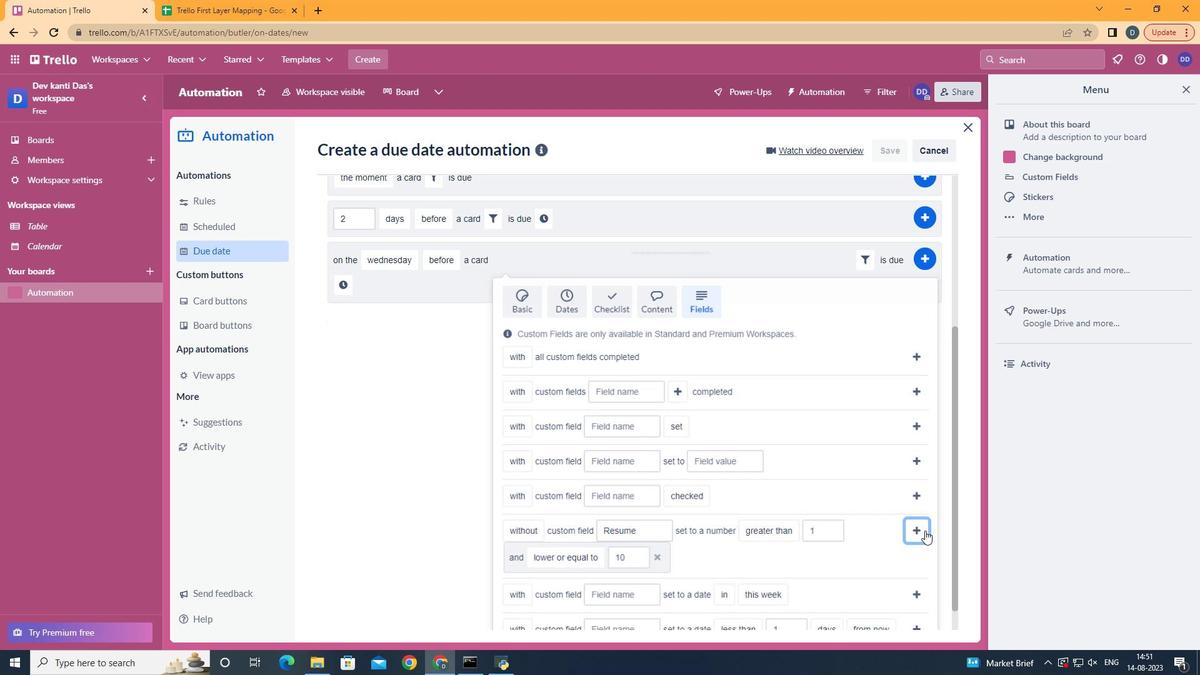 
Action: Mouse moved to (341, 524)
Screenshot: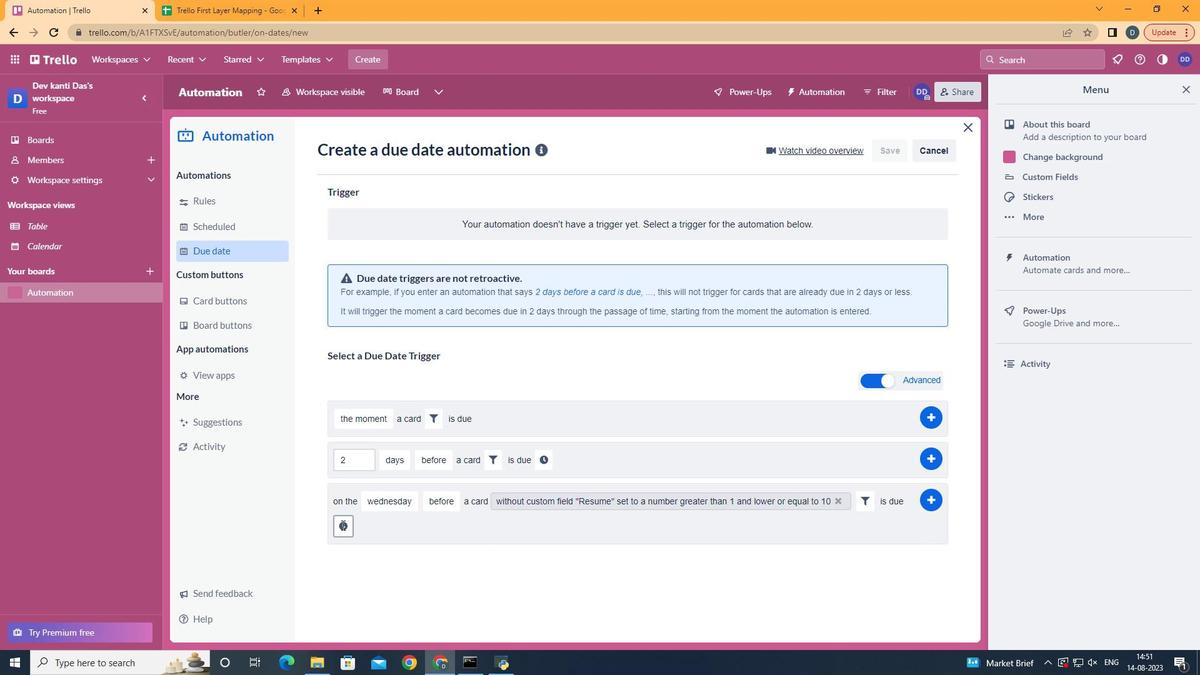 
Action: Mouse pressed left at (341, 524)
Screenshot: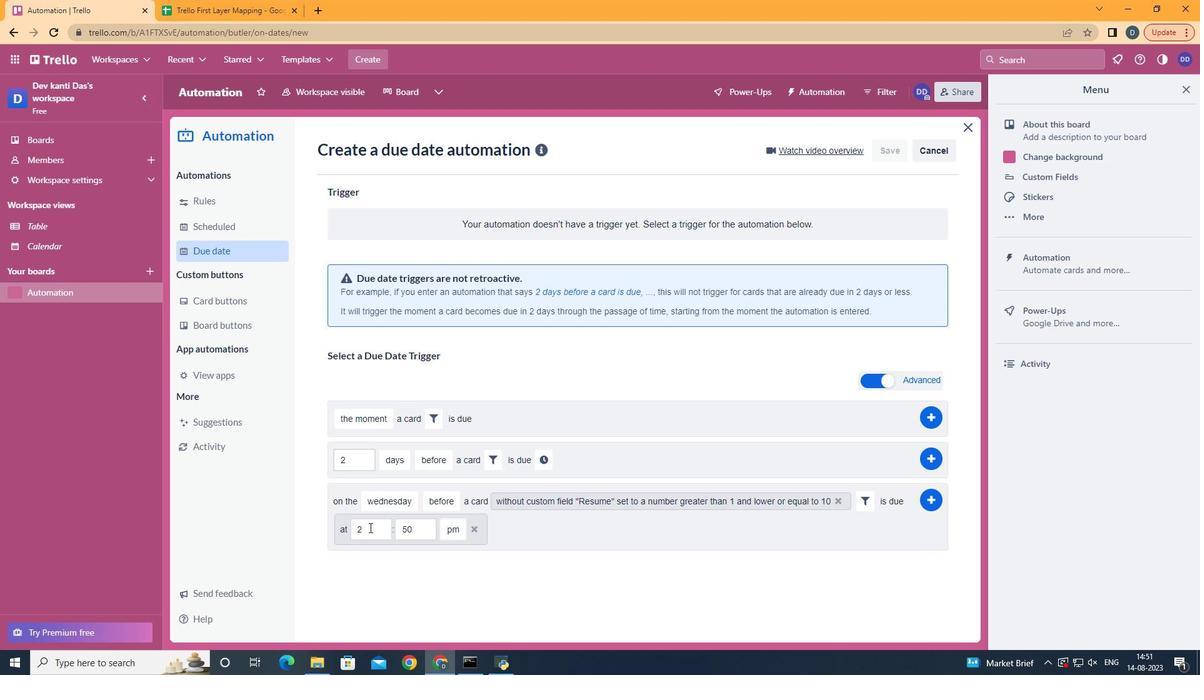 
Action: Mouse moved to (368, 527)
Screenshot: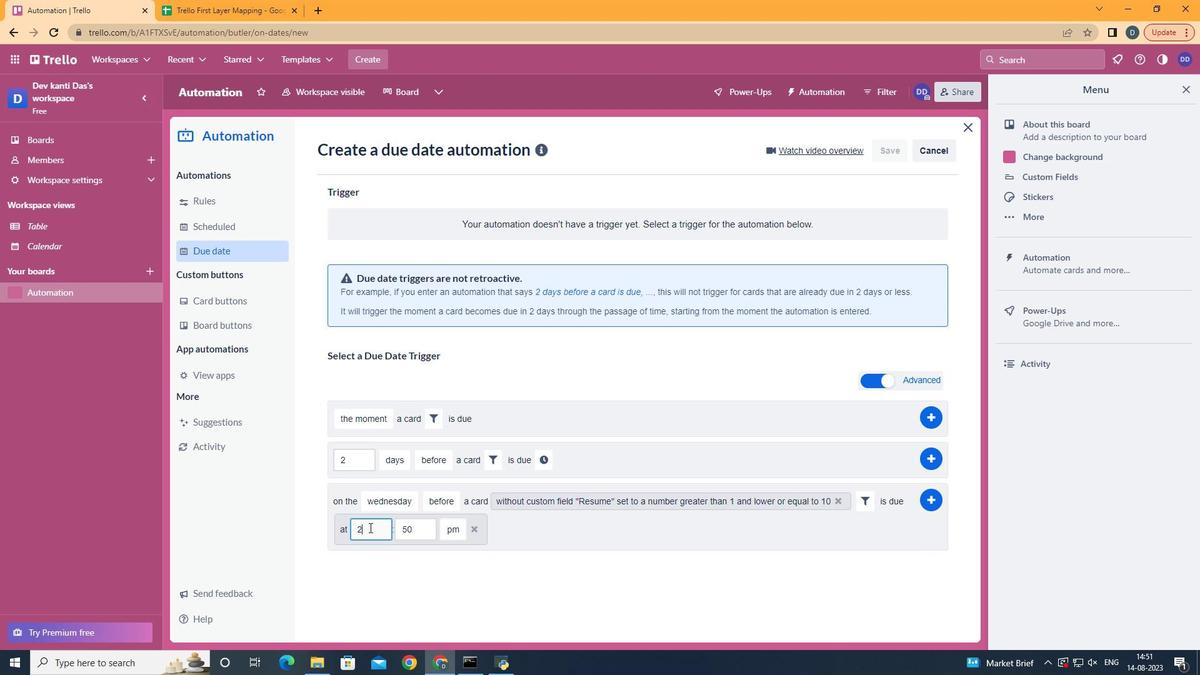 
Action: Mouse pressed left at (368, 527)
Screenshot: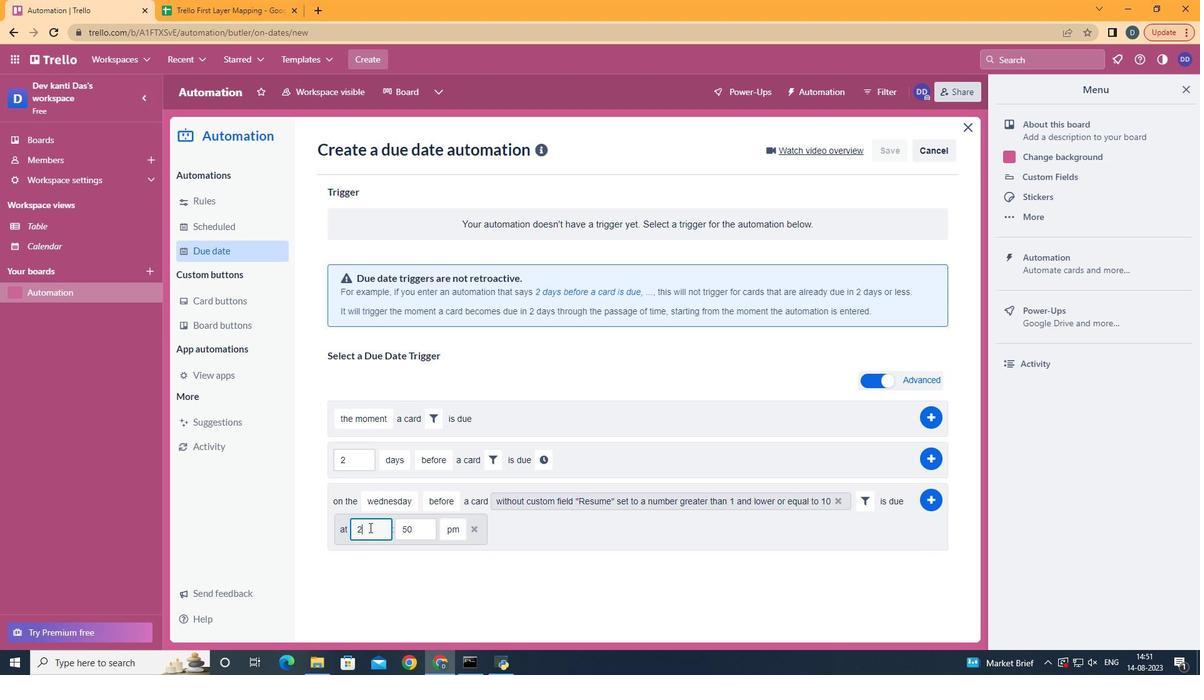 
Action: Key pressed <Key.backspace>11
Screenshot: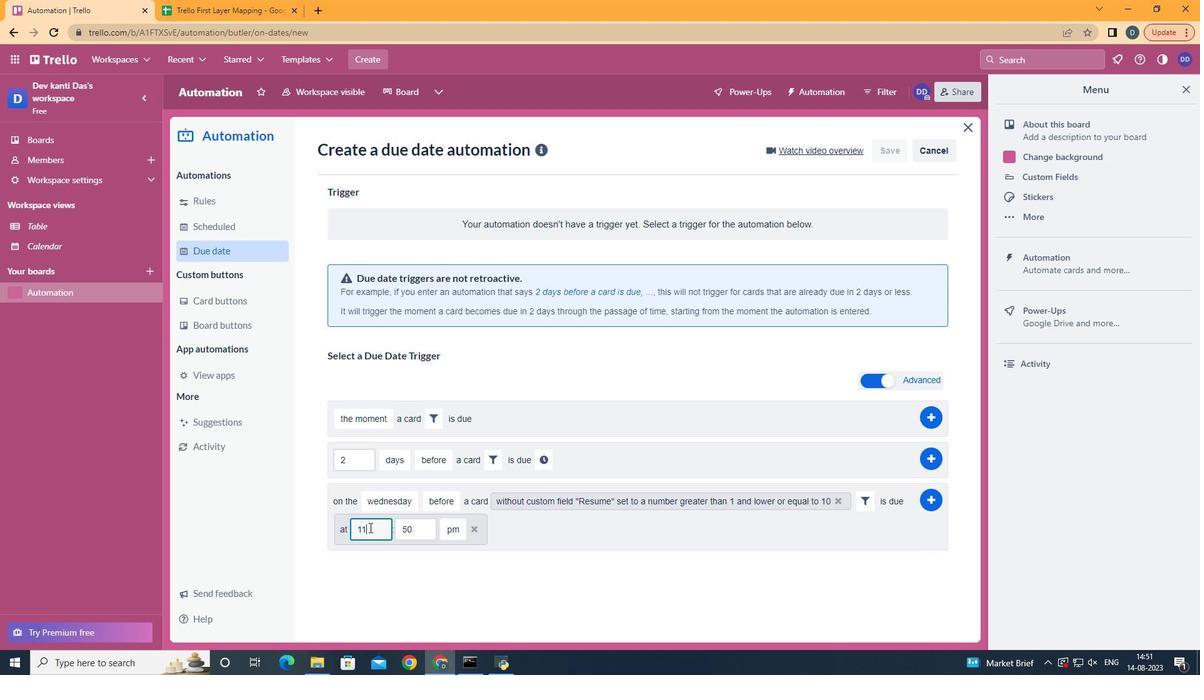 
Action: Mouse moved to (436, 535)
Screenshot: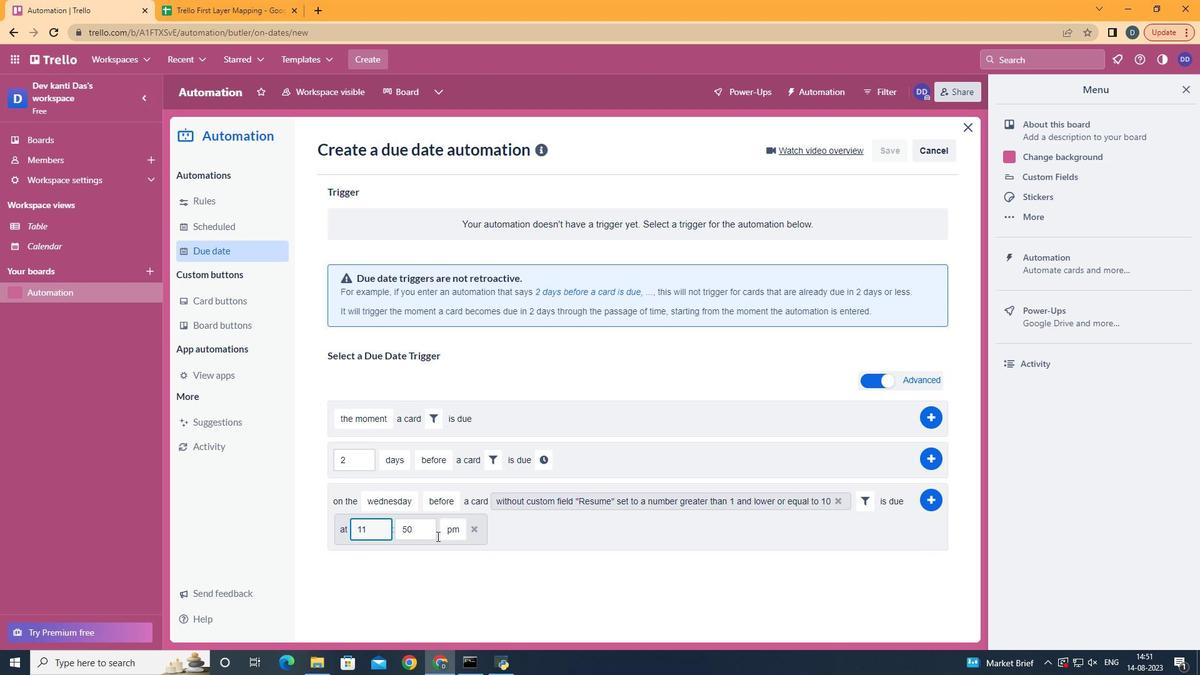 
Action: Mouse pressed left at (436, 535)
Screenshot: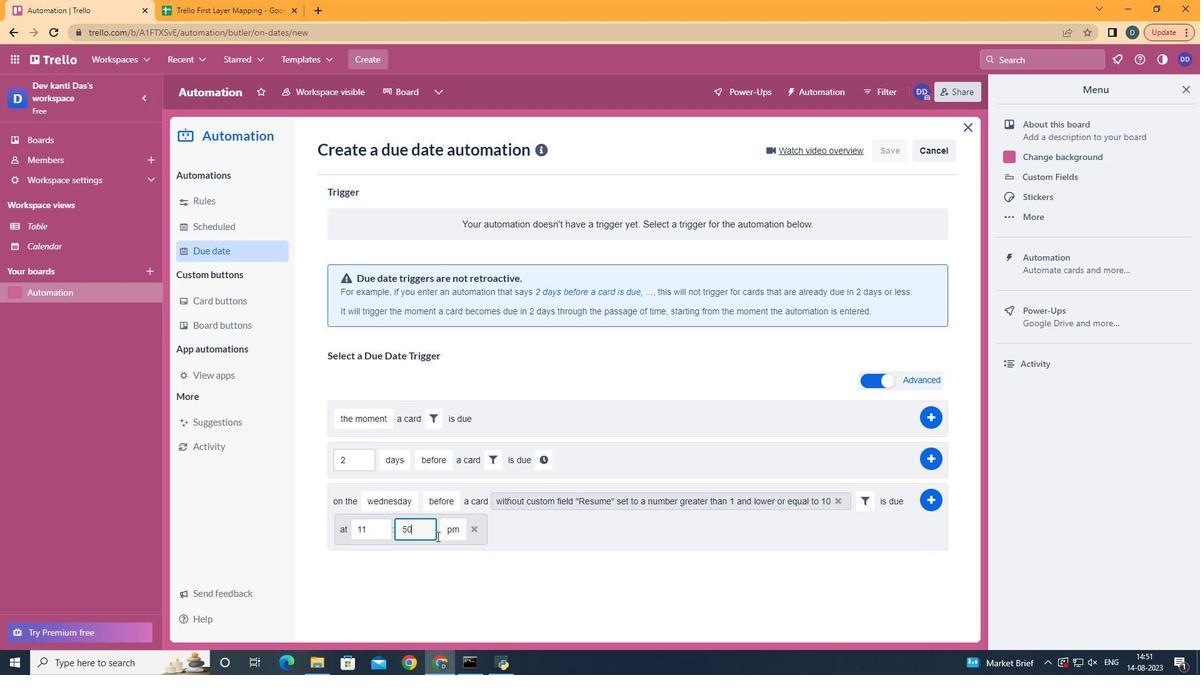 
Action: Mouse moved to (435, 535)
Screenshot: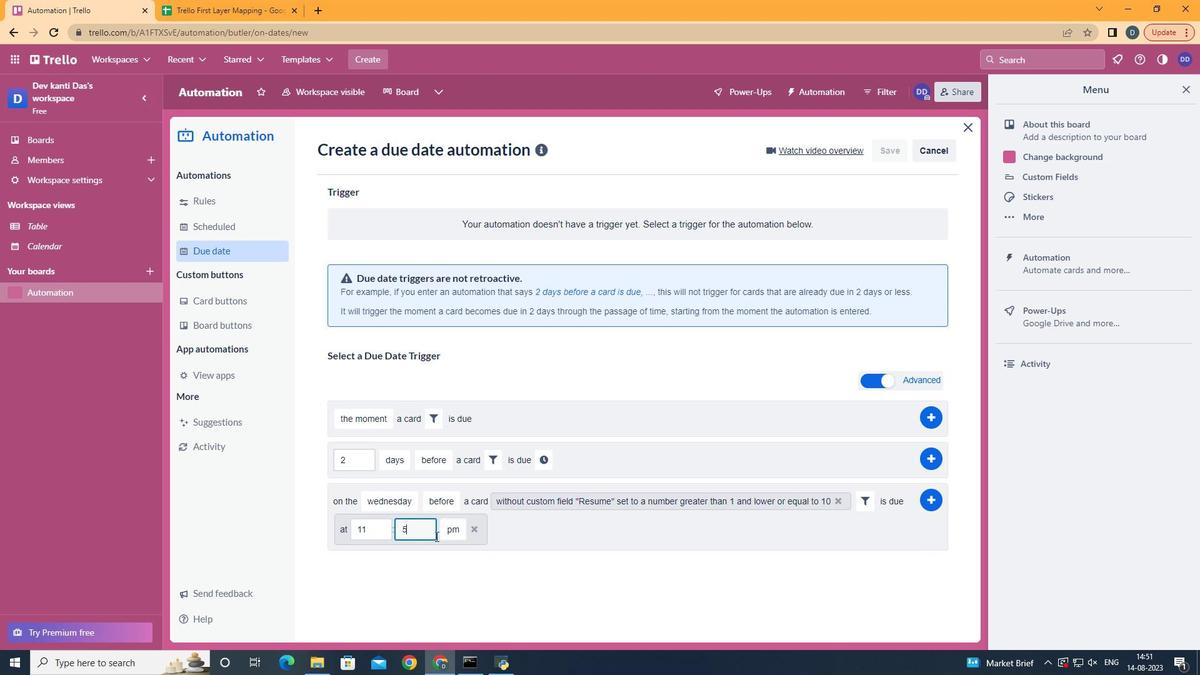 
Action: Key pressed <Key.backspace>
Screenshot: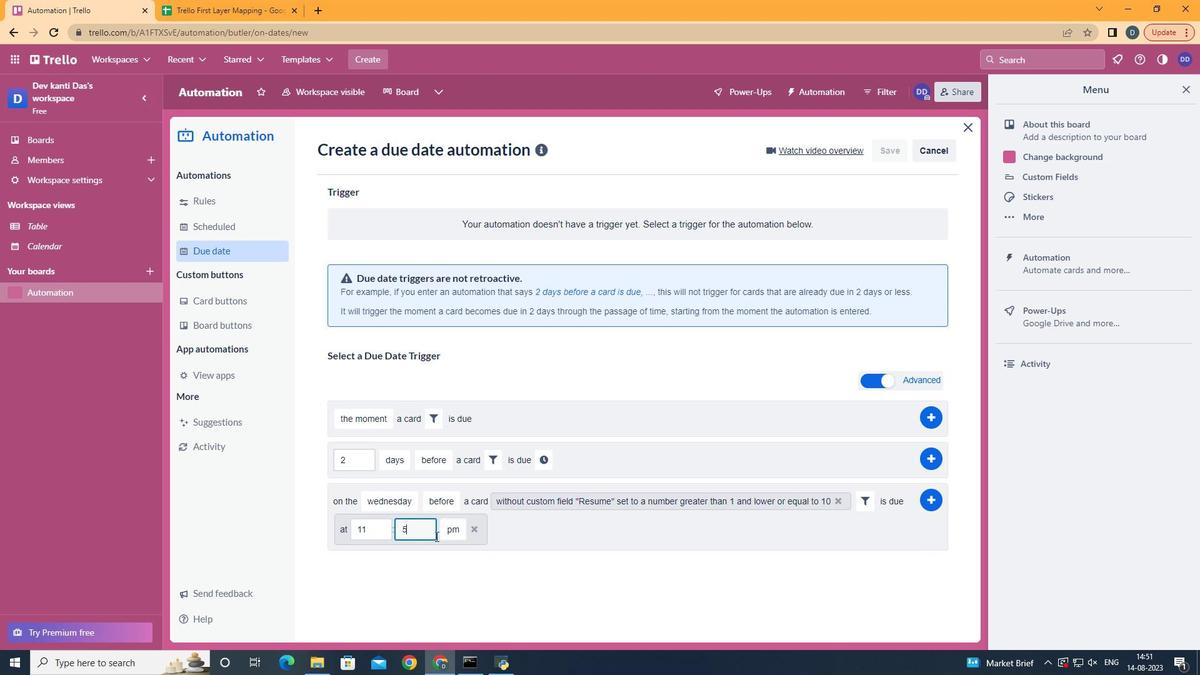 
Action: Mouse moved to (435, 535)
Screenshot: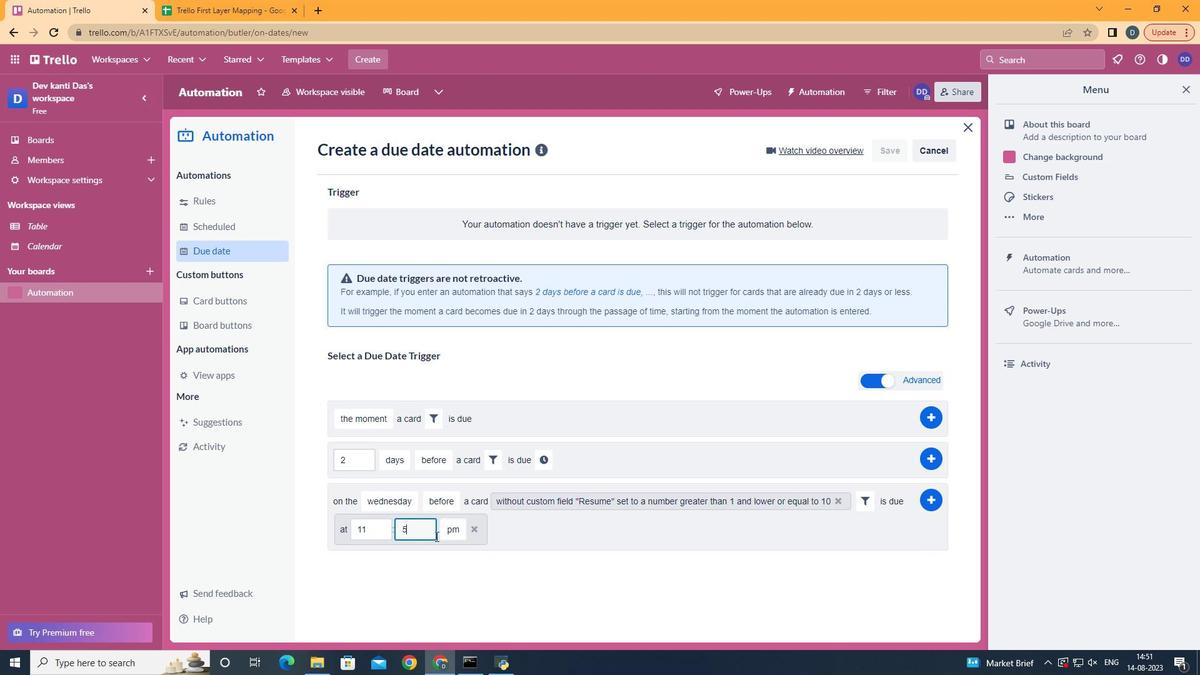 
Action: Key pressed <Key.backspace>00
Screenshot: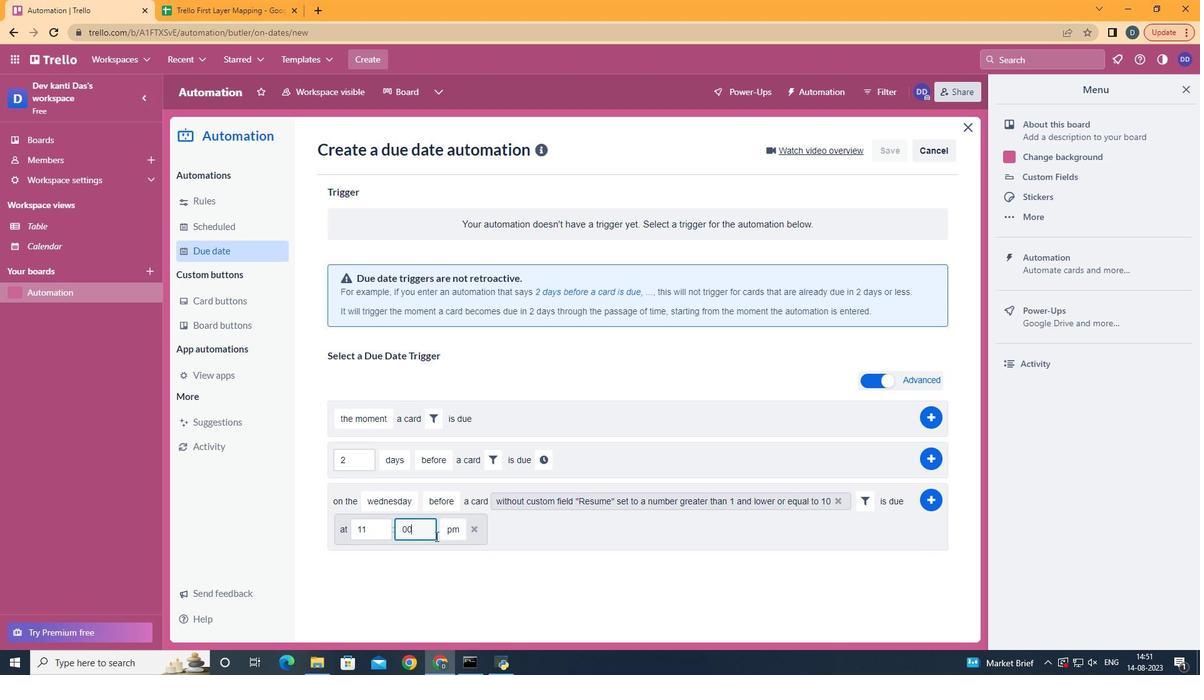 
Action: Mouse moved to (455, 549)
Screenshot: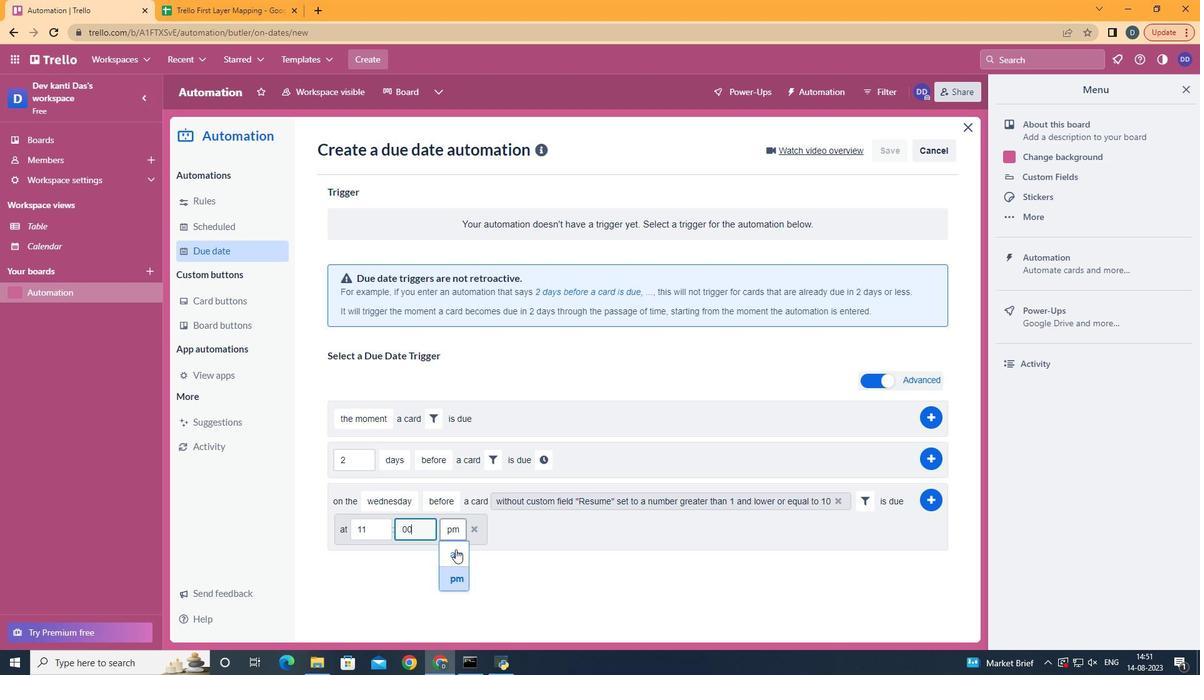 
Action: Mouse pressed left at (455, 549)
Screenshot: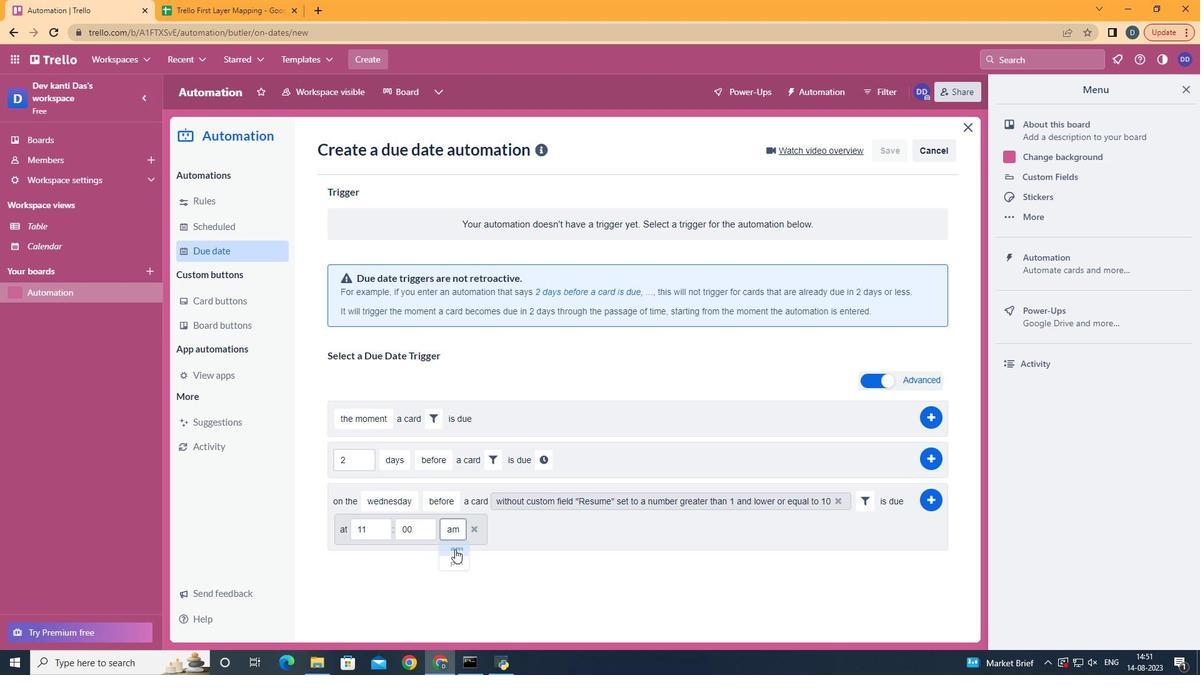 
Action: Mouse moved to (921, 500)
Screenshot: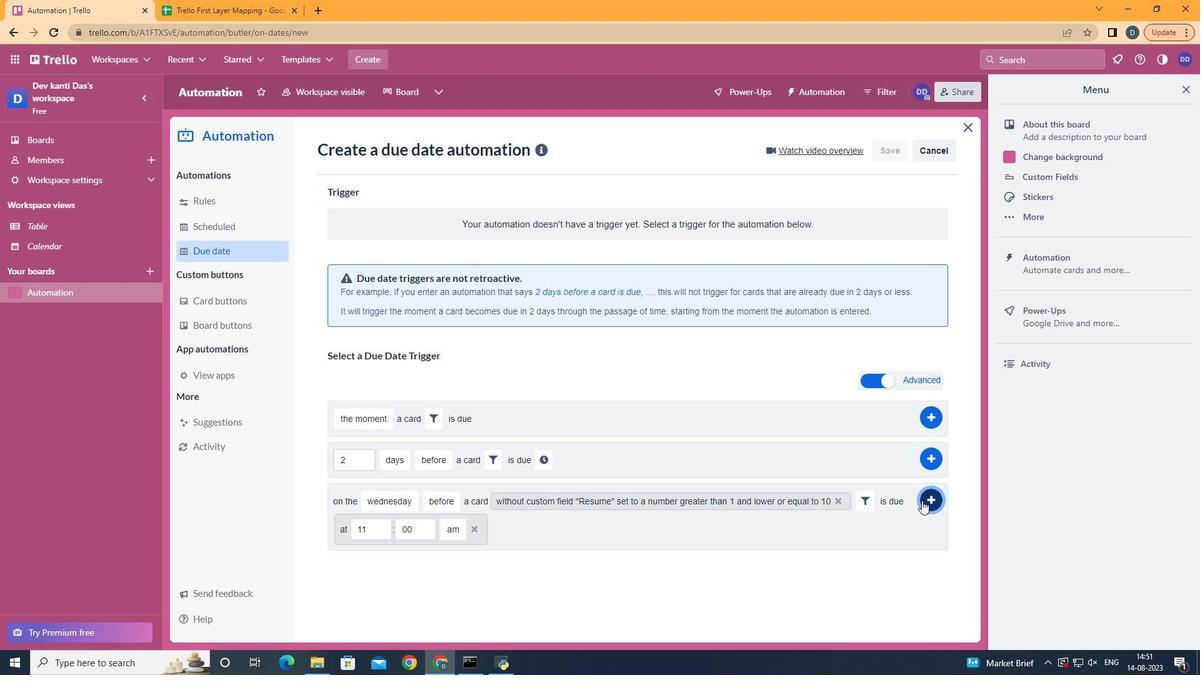 
Action: Mouse pressed left at (921, 500)
Screenshot: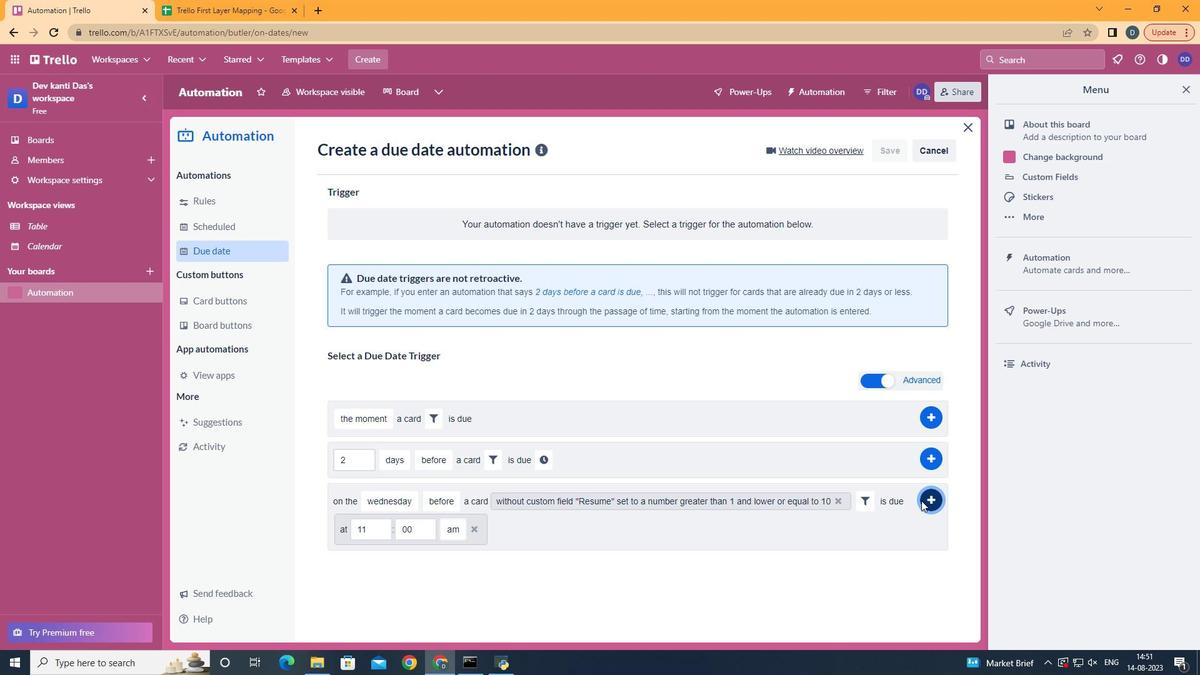 
Action: Mouse moved to (921, 500)
Screenshot: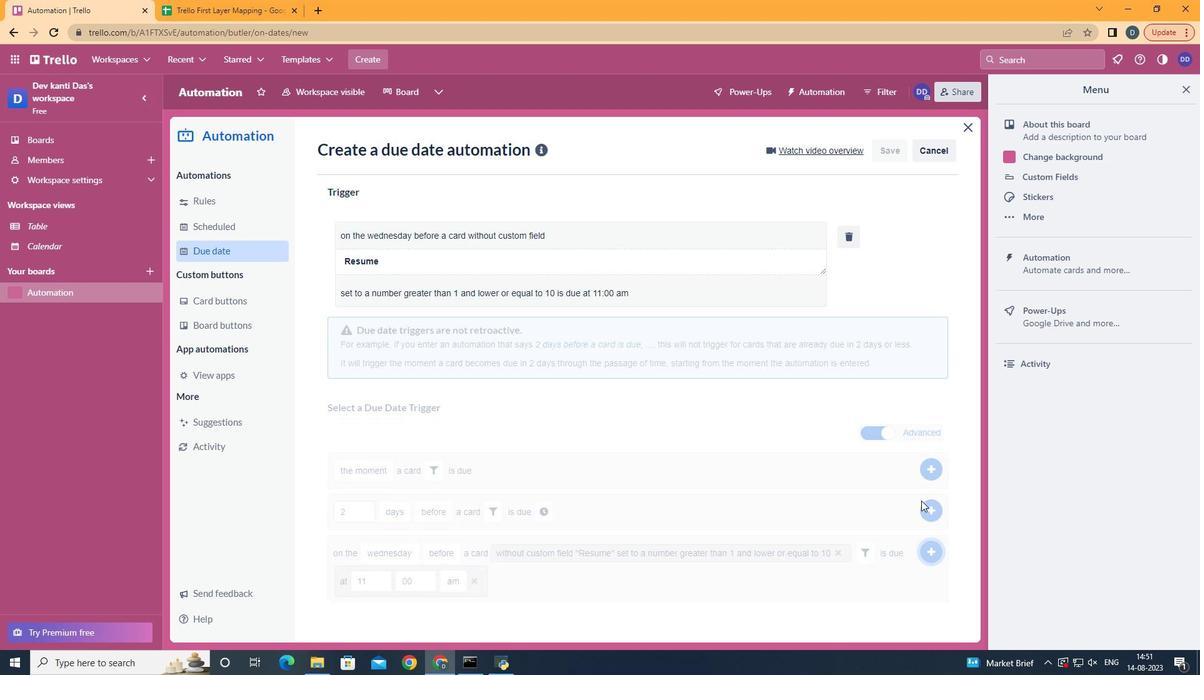 
